 Task: Create a 'venue' object.
Action: Mouse moved to (1124, 85)
Screenshot: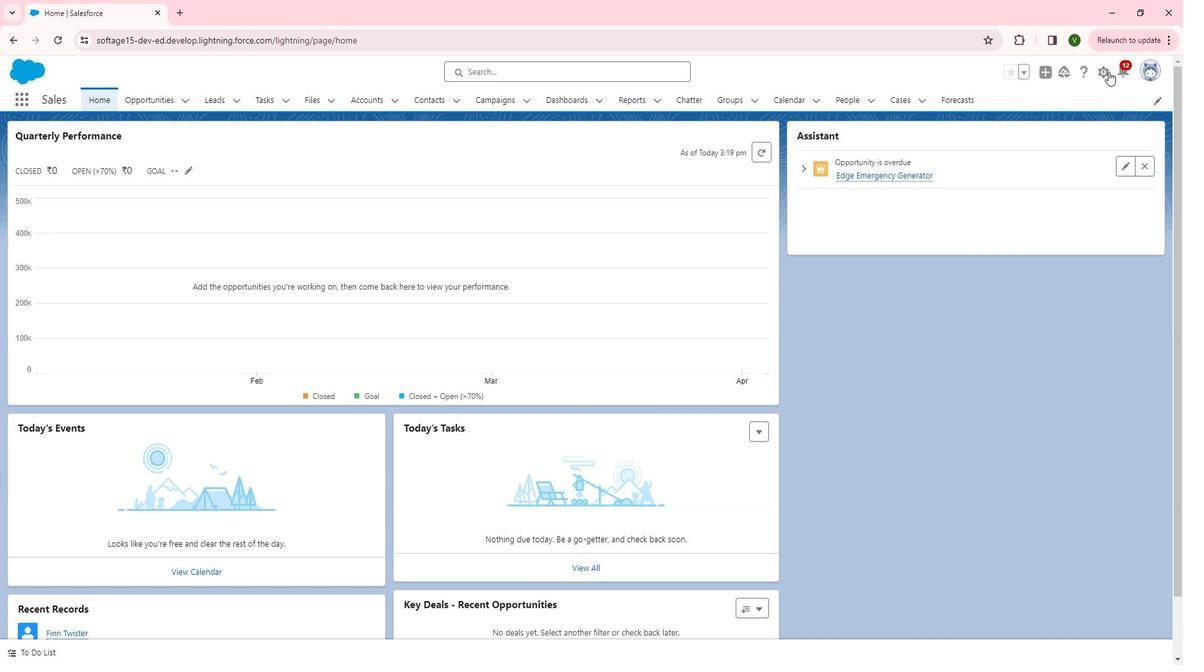 
Action: Mouse pressed left at (1124, 85)
Screenshot: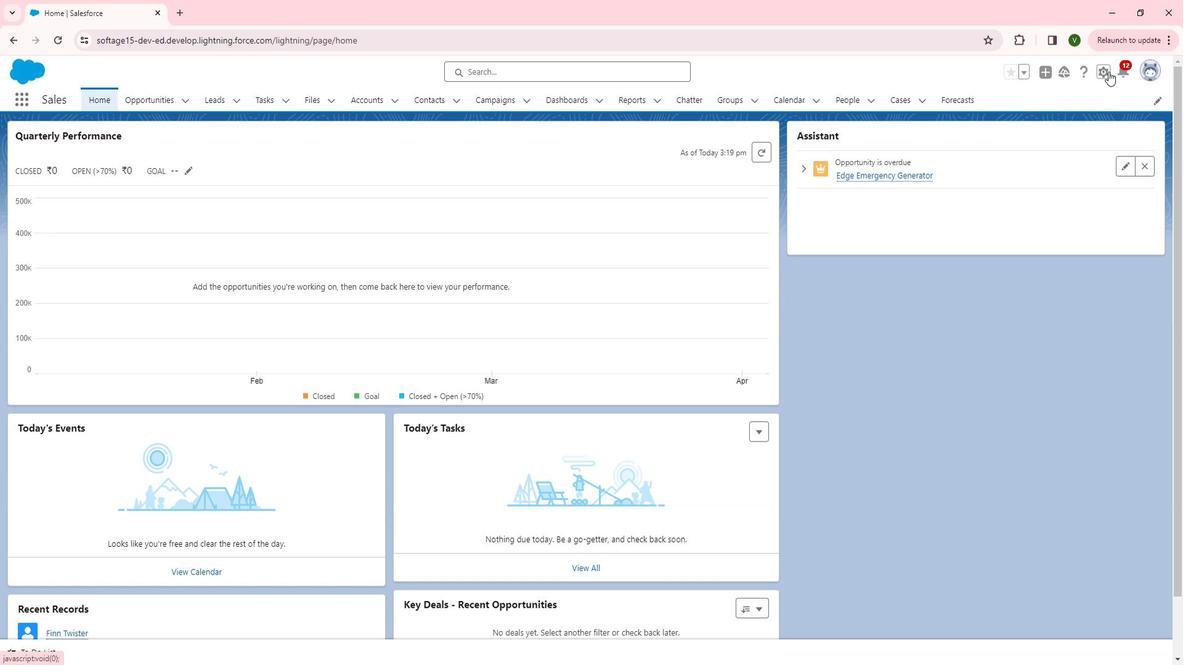 
Action: Mouse moved to (1092, 119)
Screenshot: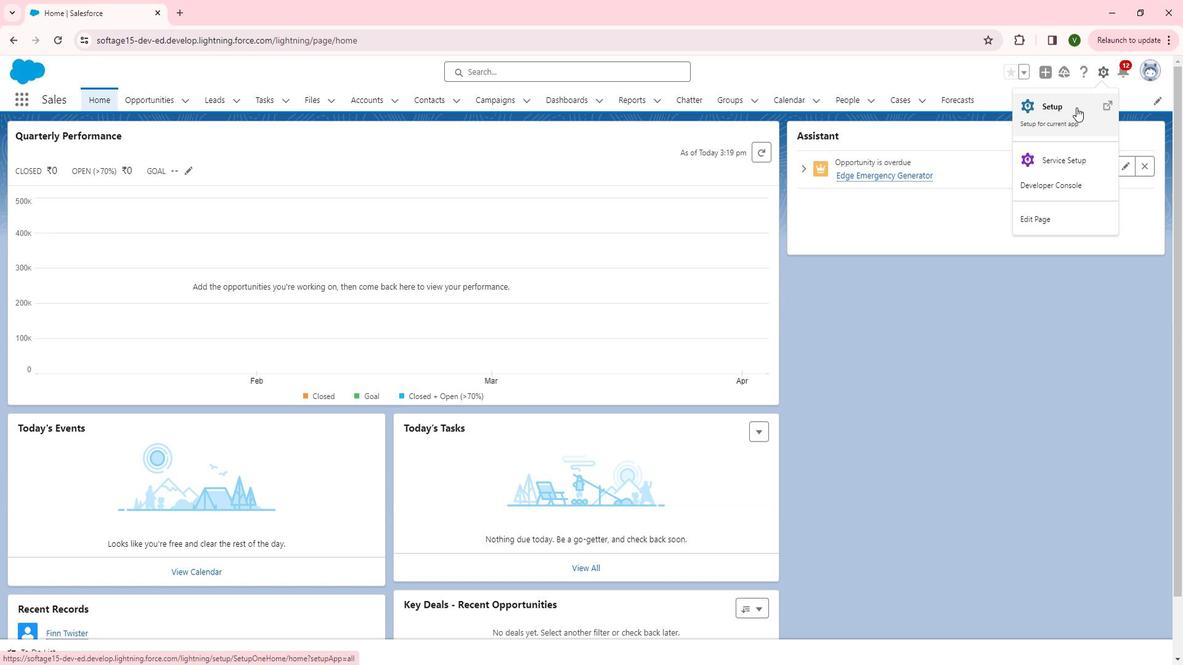 
Action: Mouse pressed left at (1092, 119)
Screenshot: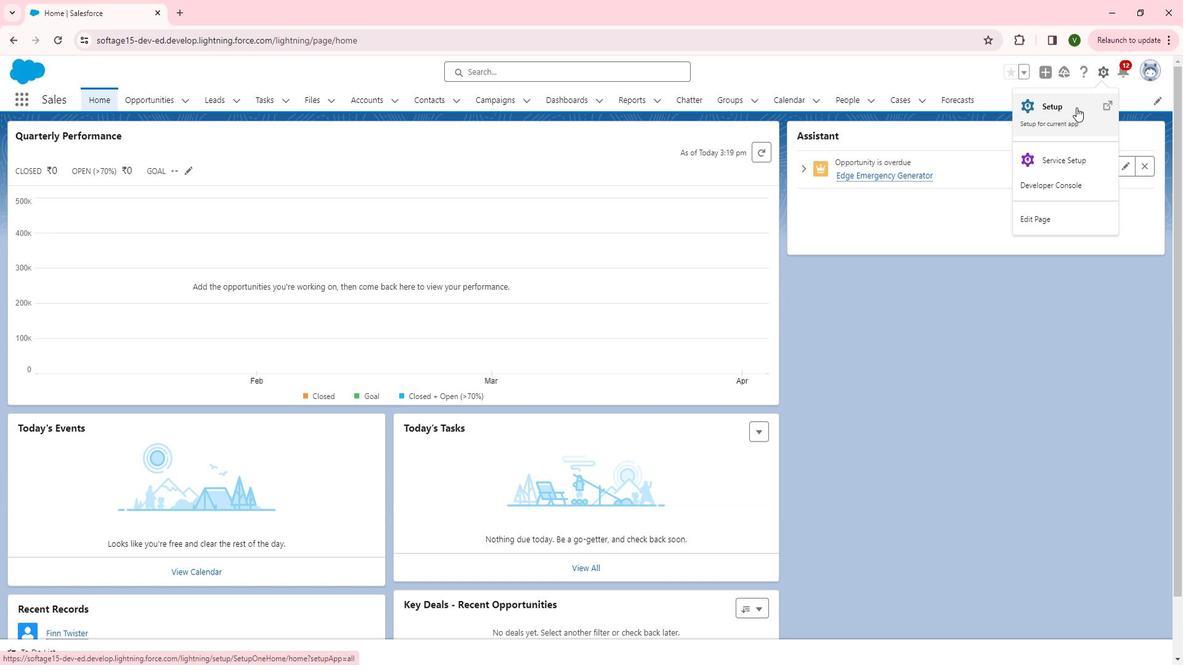 
Action: Mouse moved to (101, 391)
Screenshot: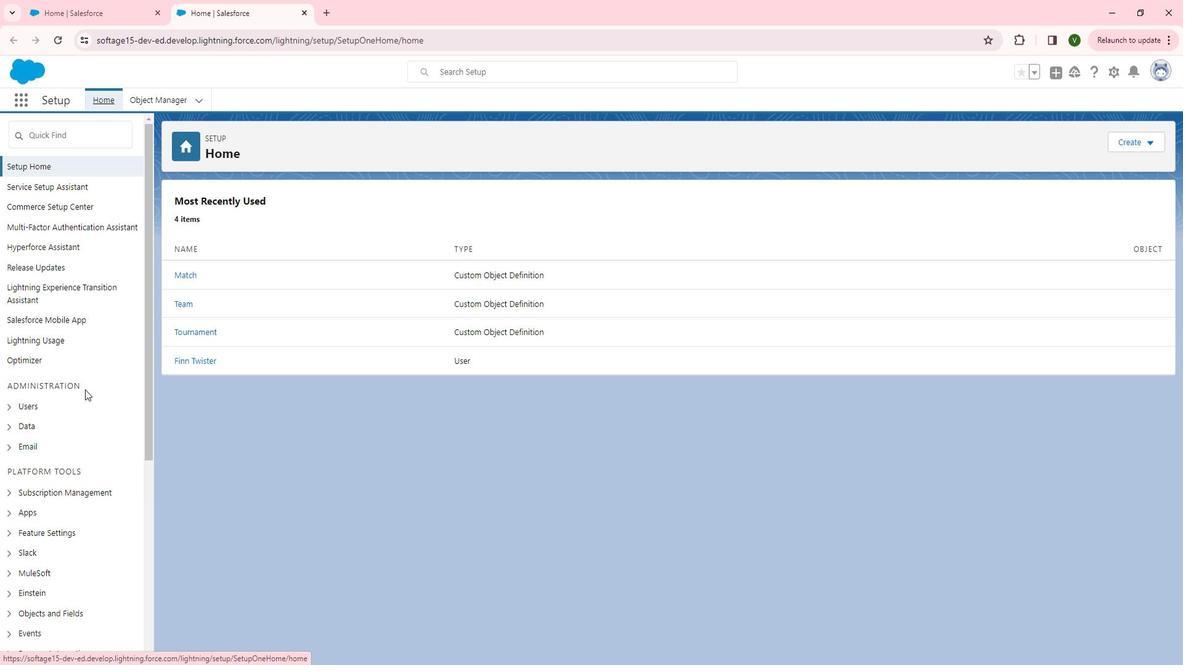 
Action: Mouse scrolled (101, 390) with delta (0, 0)
Screenshot: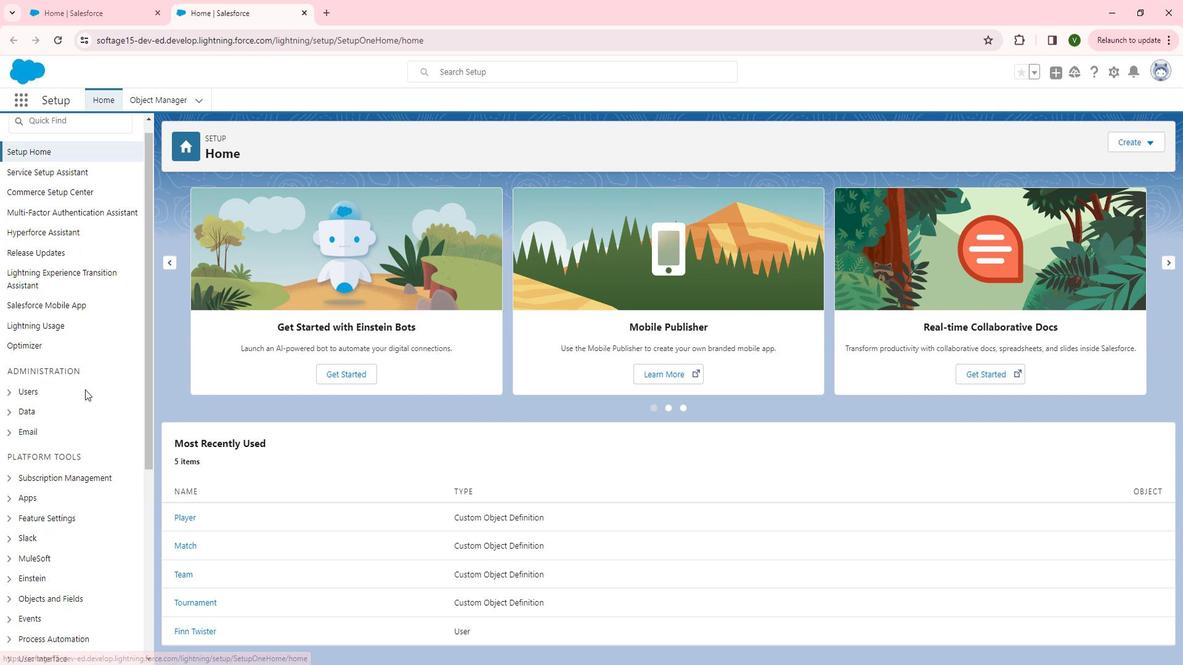 
Action: Mouse scrolled (101, 390) with delta (0, 0)
Screenshot: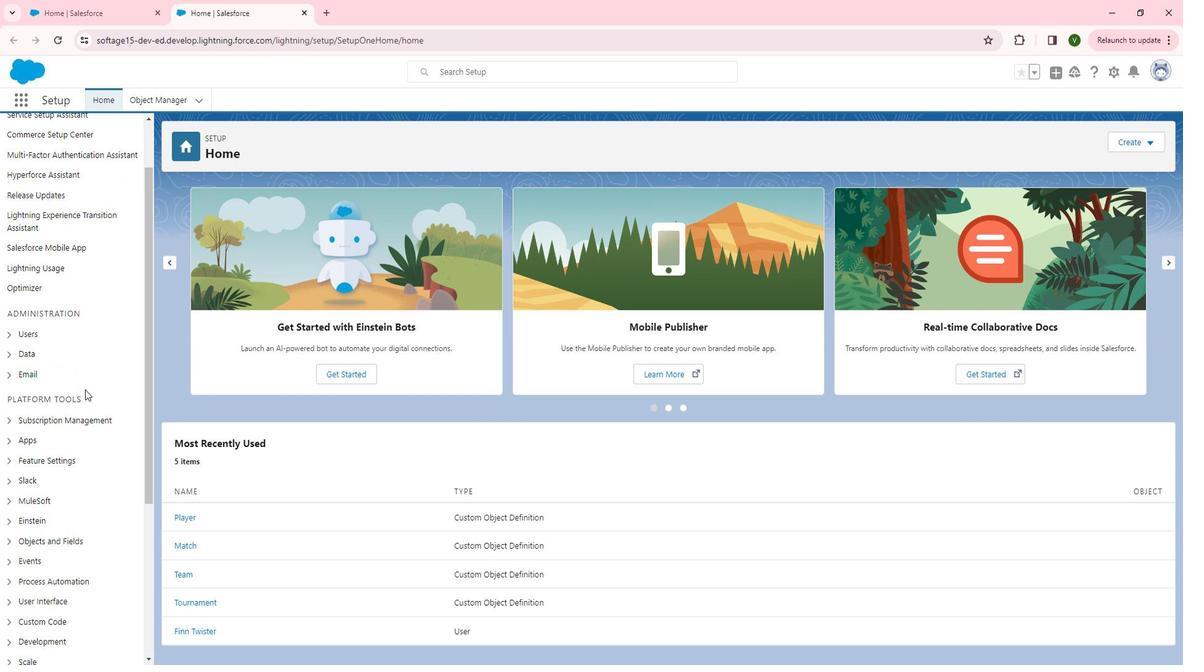 
Action: Mouse scrolled (101, 390) with delta (0, 0)
Screenshot: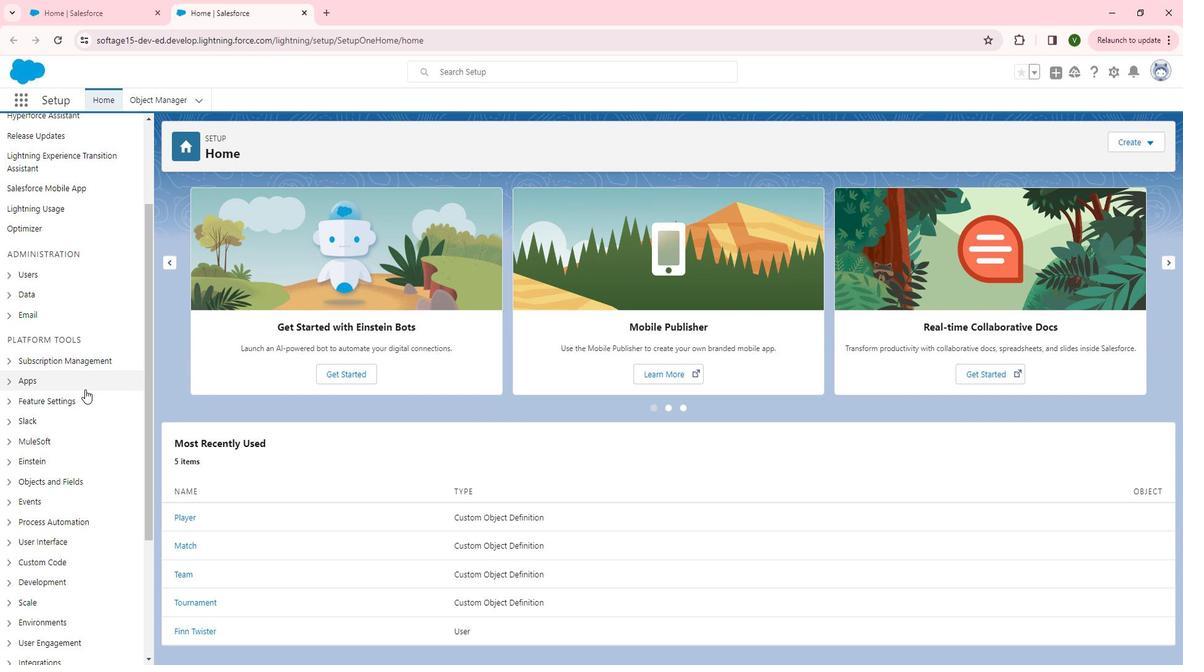 
Action: Mouse moved to (23, 421)
Screenshot: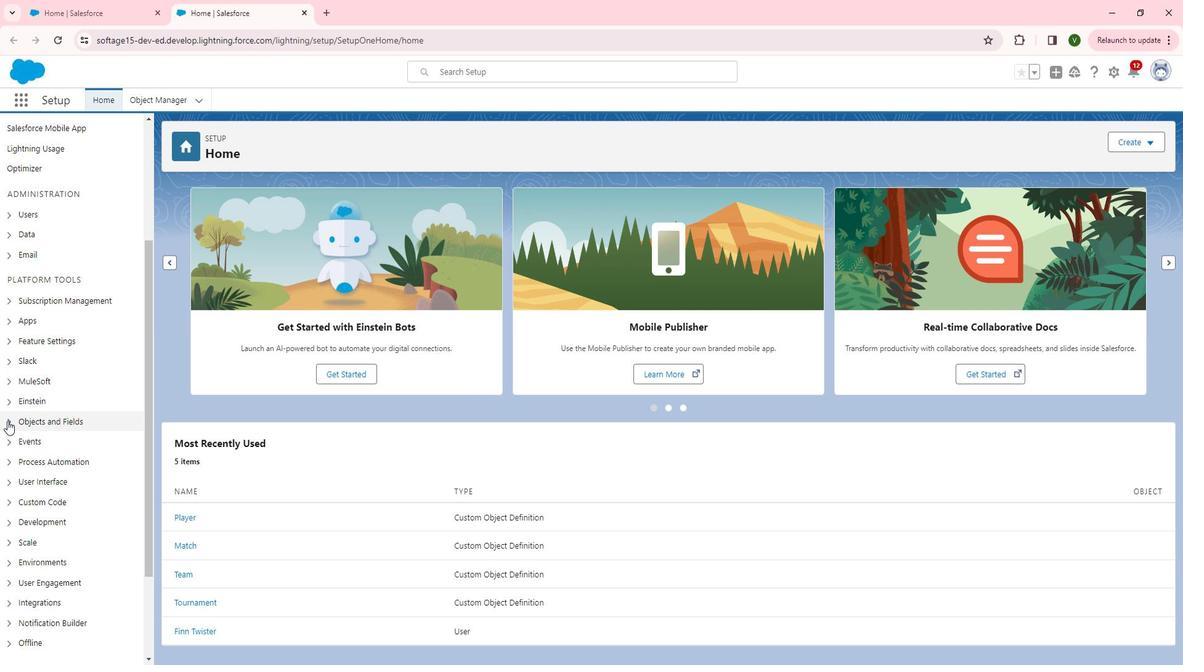 
Action: Mouse pressed left at (23, 421)
Screenshot: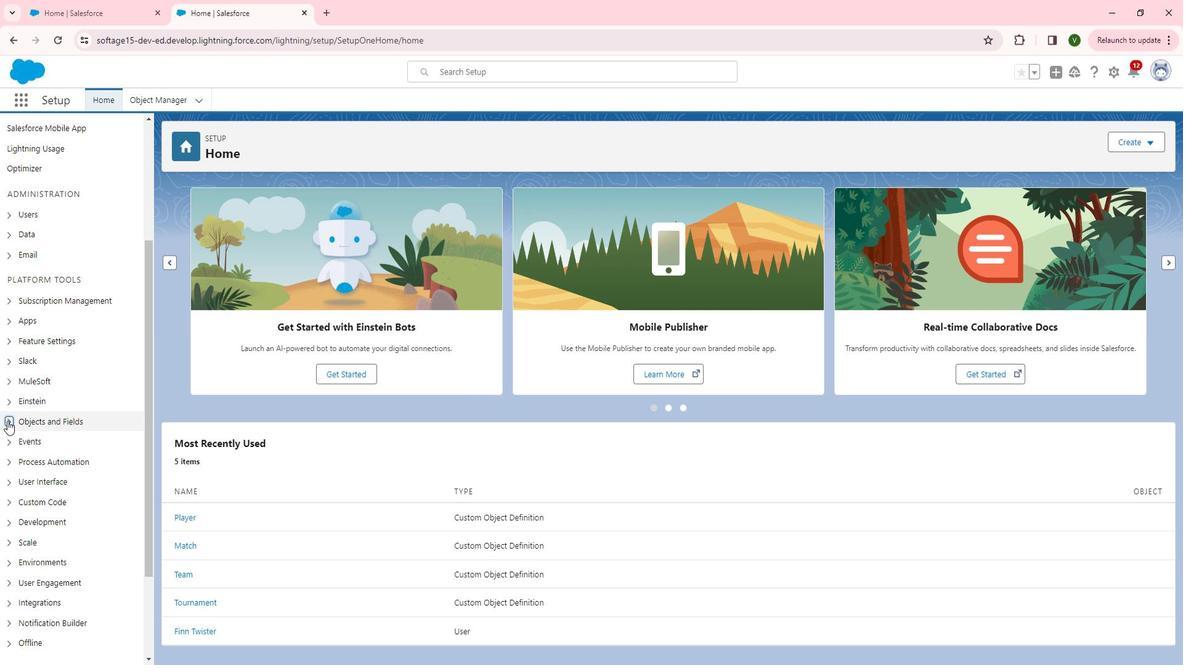 
Action: Mouse moved to (69, 440)
Screenshot: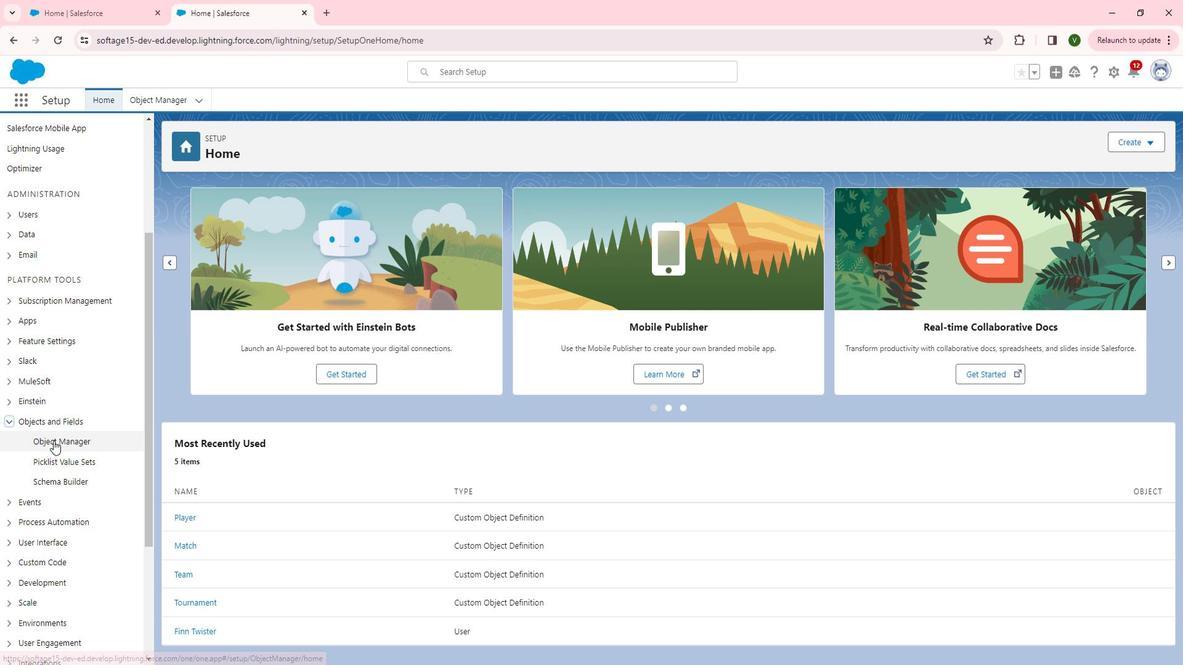 
Action: Mouse pressed left at (69, 440)
Screenshot: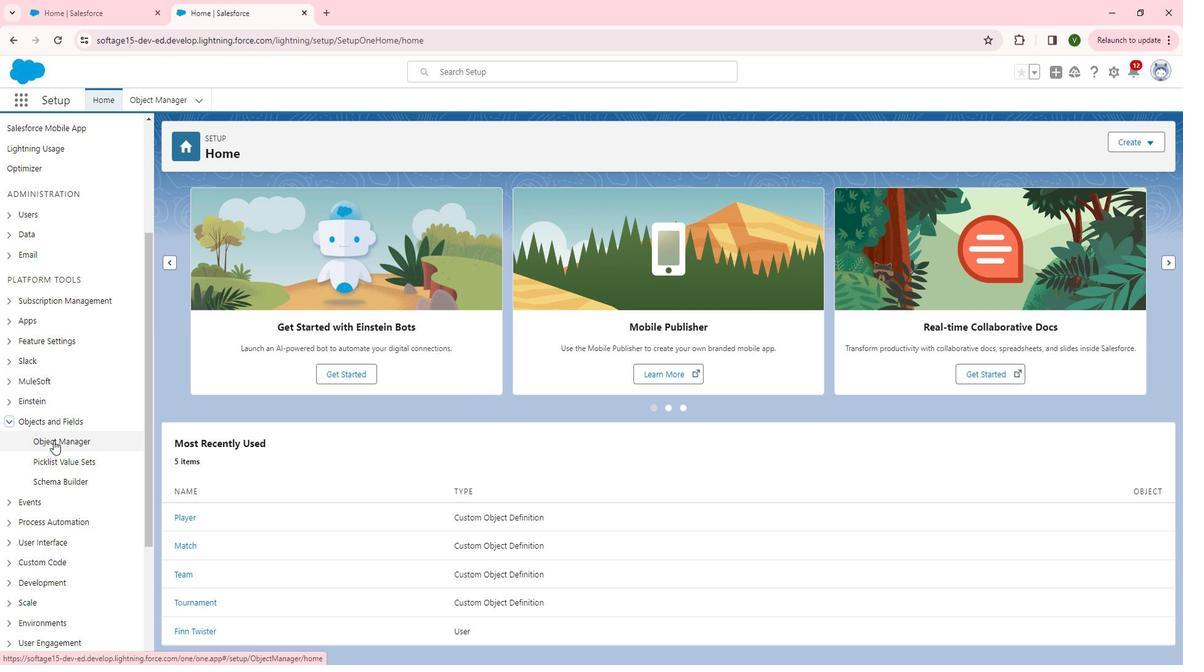 
Action: Mouse moved to (1156, 155)
Screenshot: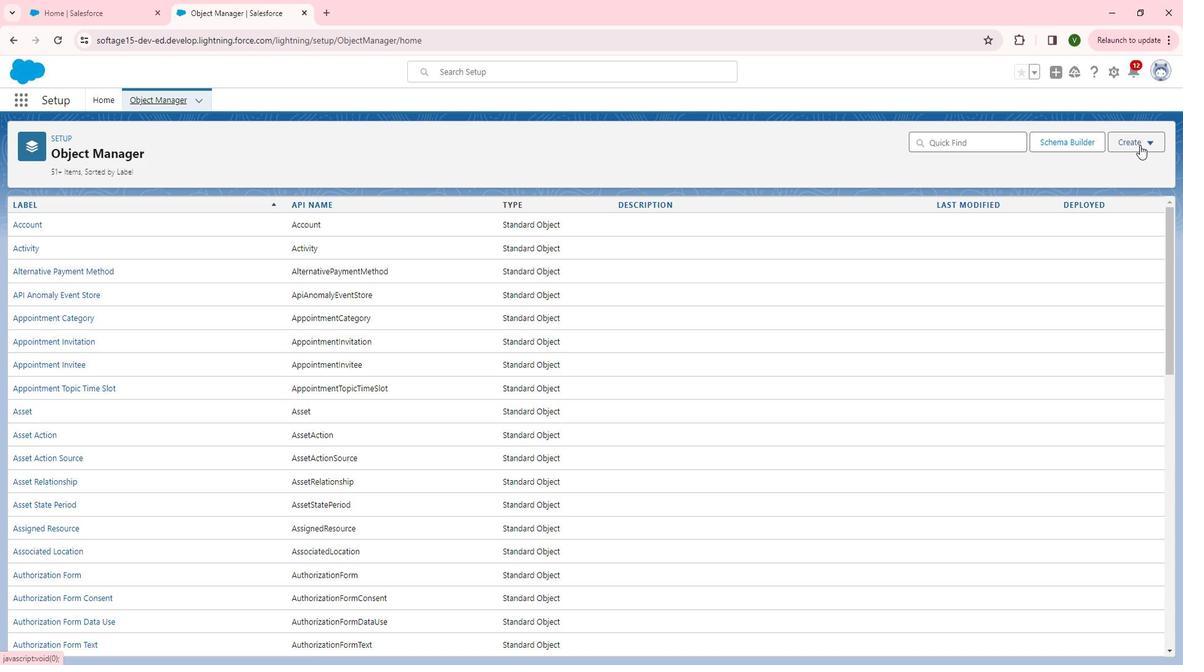 
Action: Mouse pressed left at (1156, 155)
Screenshot: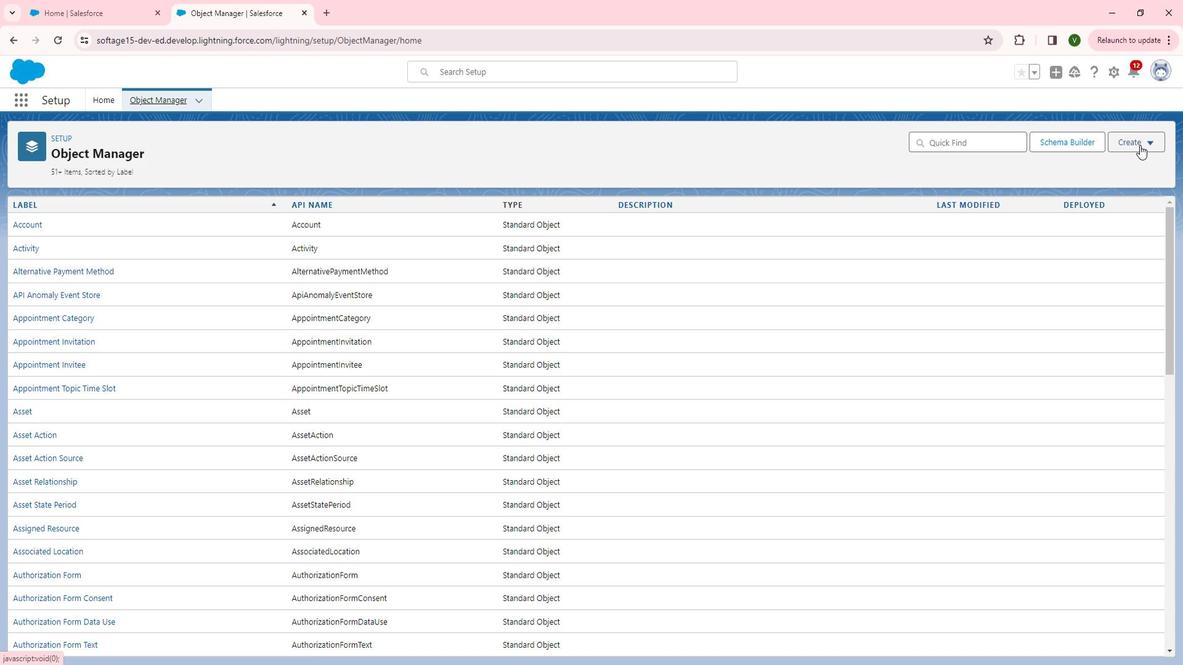 
Action: Mouse moved to (1139, 187)
Screenshot: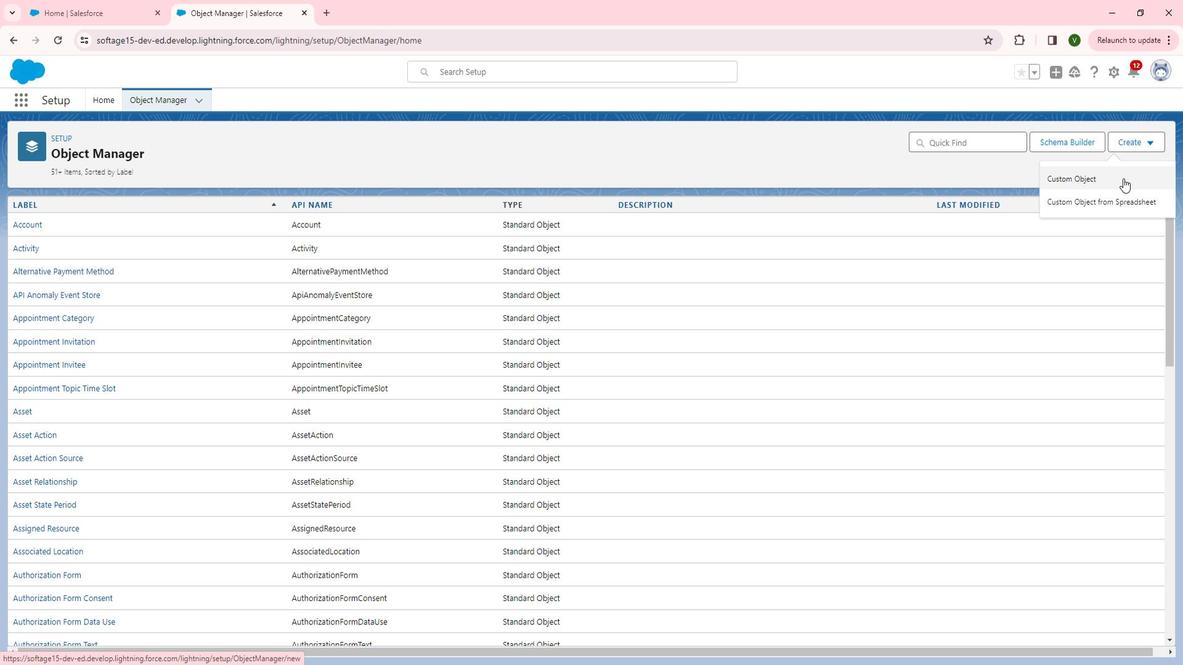 
Action: Mouse pressed left at (1139, 187)
Screenshot: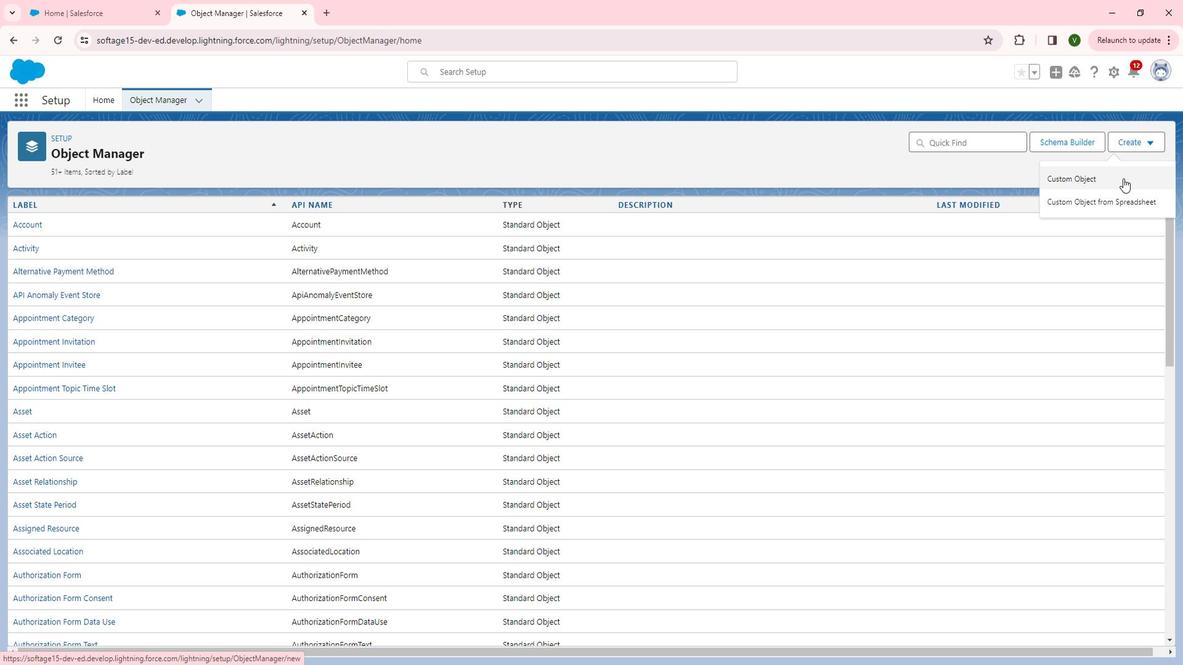 
Action: Mouse moved to (289, 308)
Screenshot: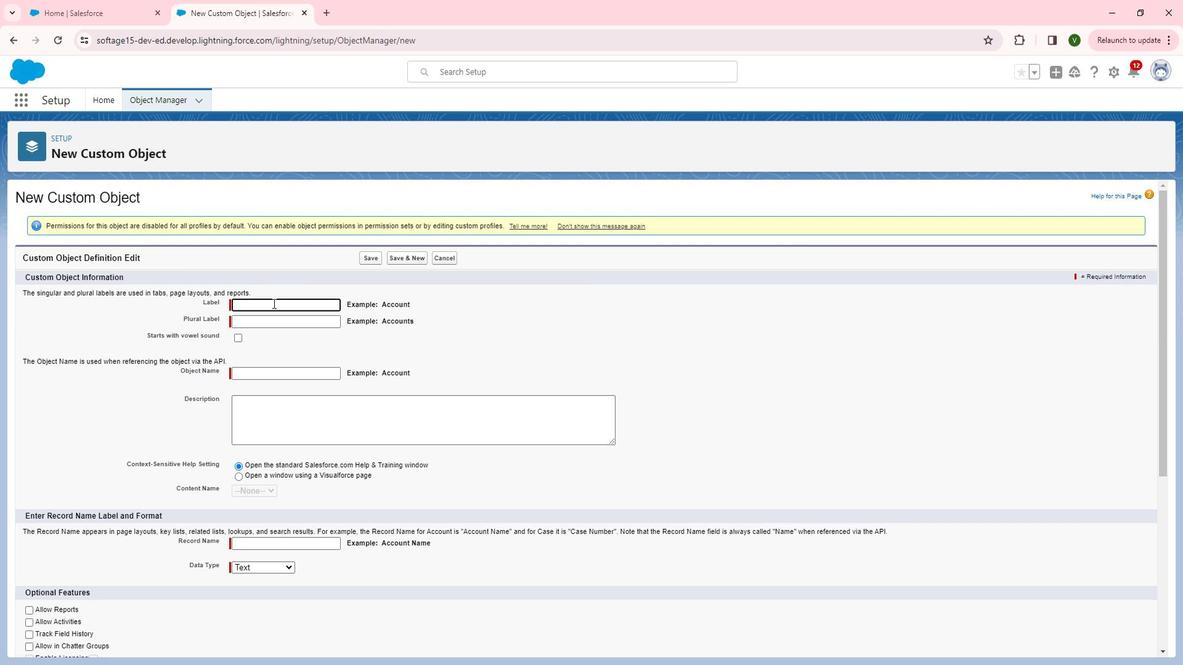 
Action: Mouse pressed left at (289, 308)
Screenshot: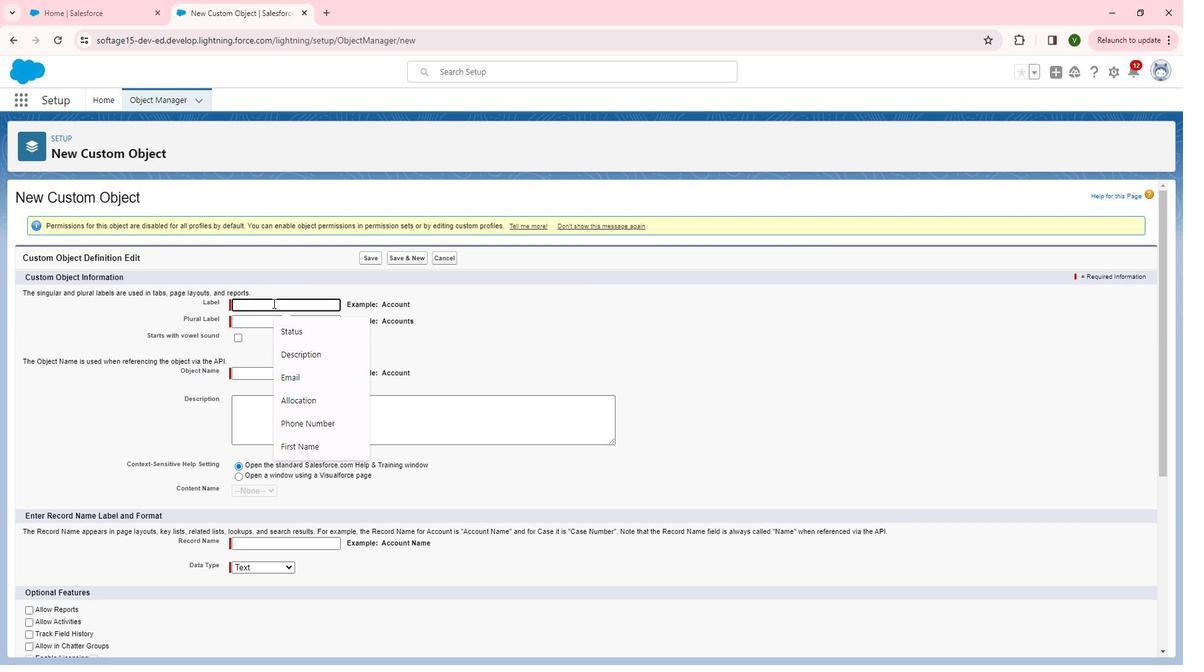 
Action: Mouse moved to (291, 308)
Screenshot: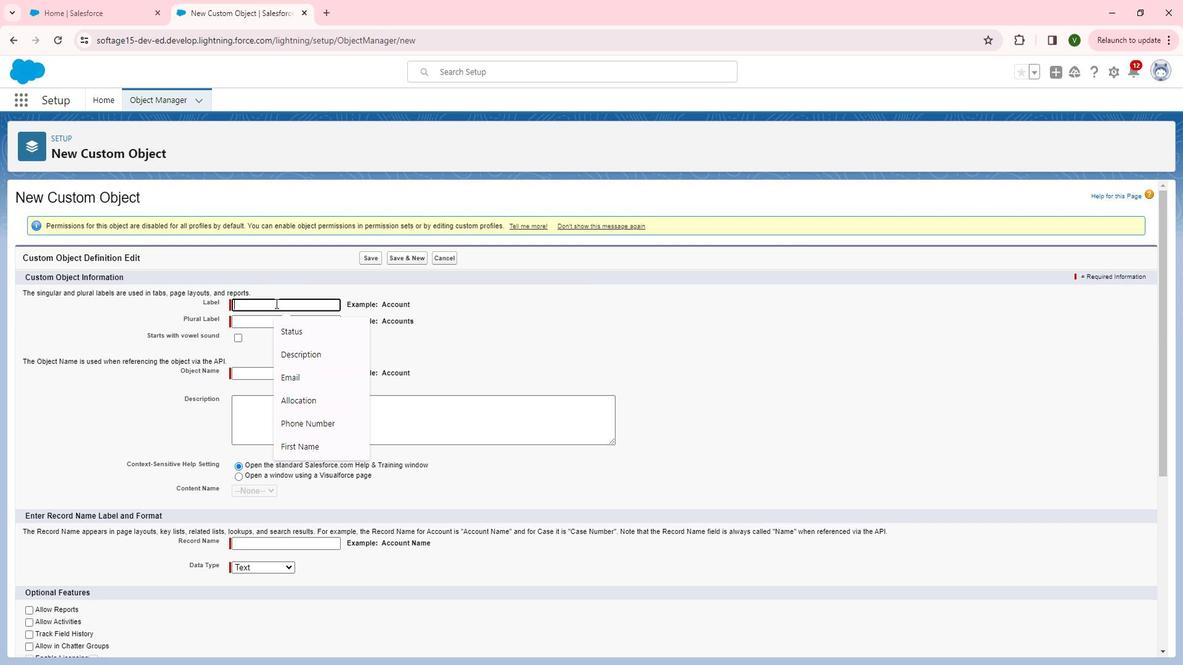 
Action: Key pressed <Key.shift><Key.shift>Va<Key.backspace>enue
Screenshot: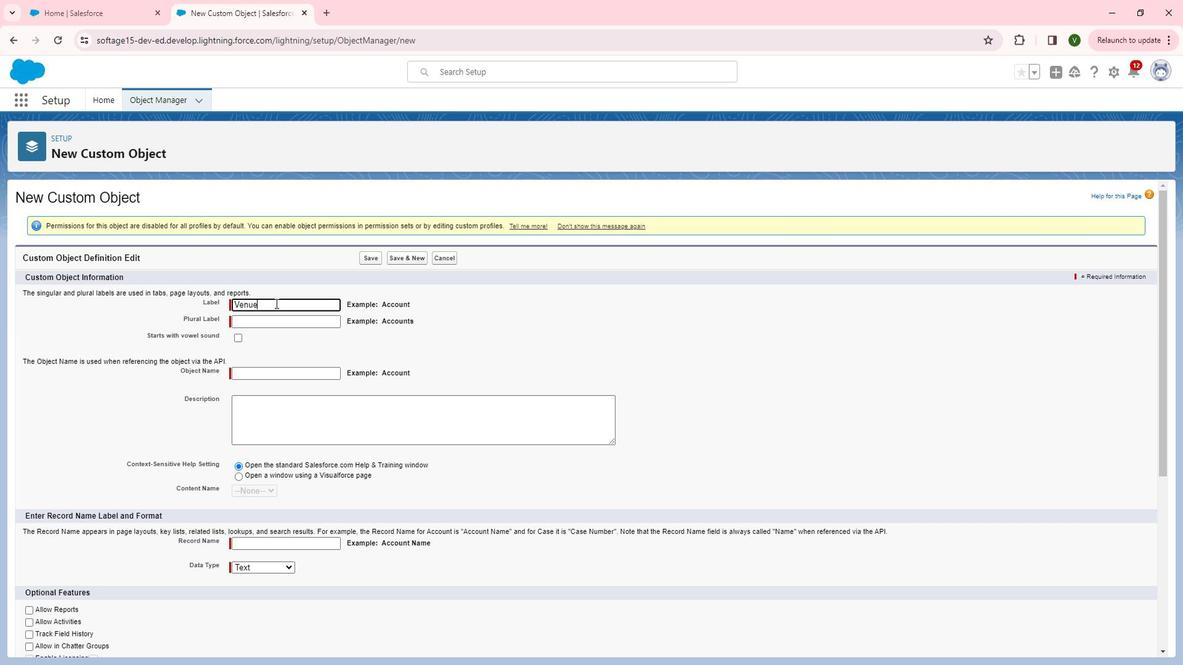 
Action: Mouse moved to (290, 324)
Screenshot: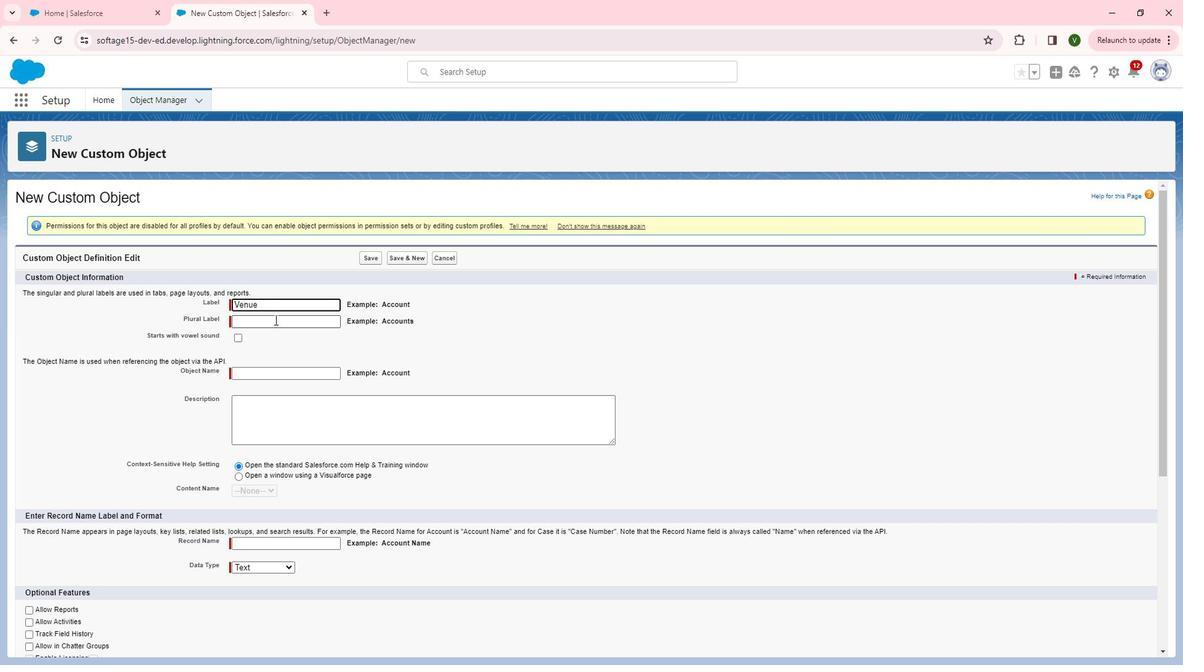 
Action: Mouse pressed left at (290, 324)
Screenshot: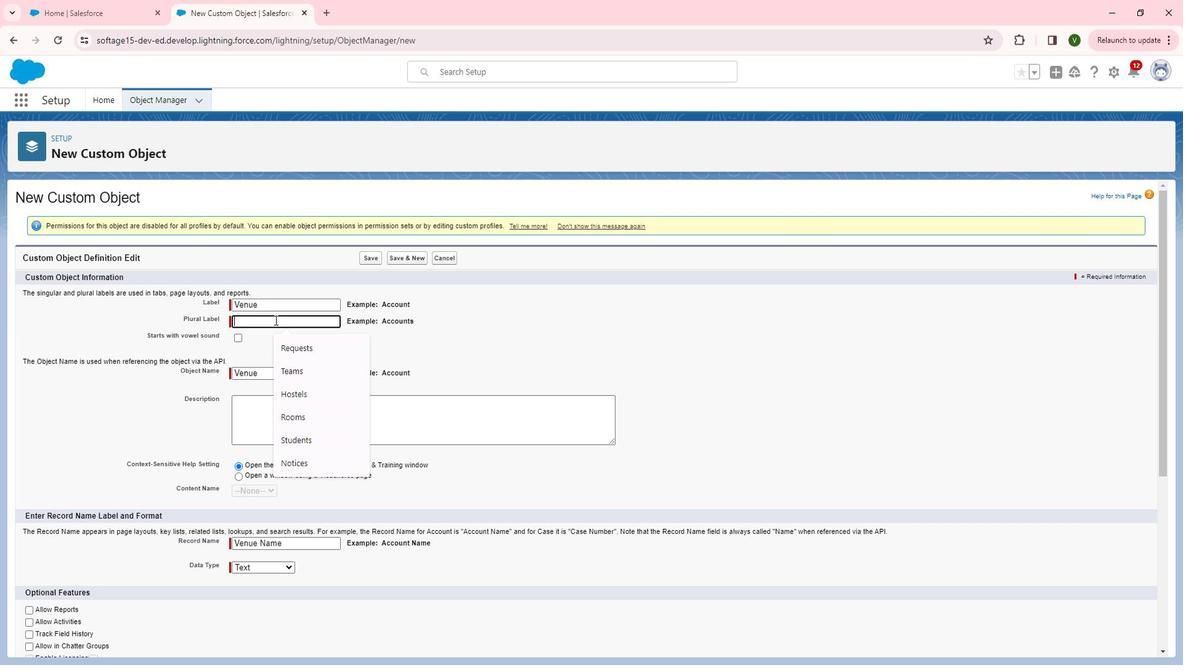 
Action: Key pressed <Key.shift>Vanues
Screenshot: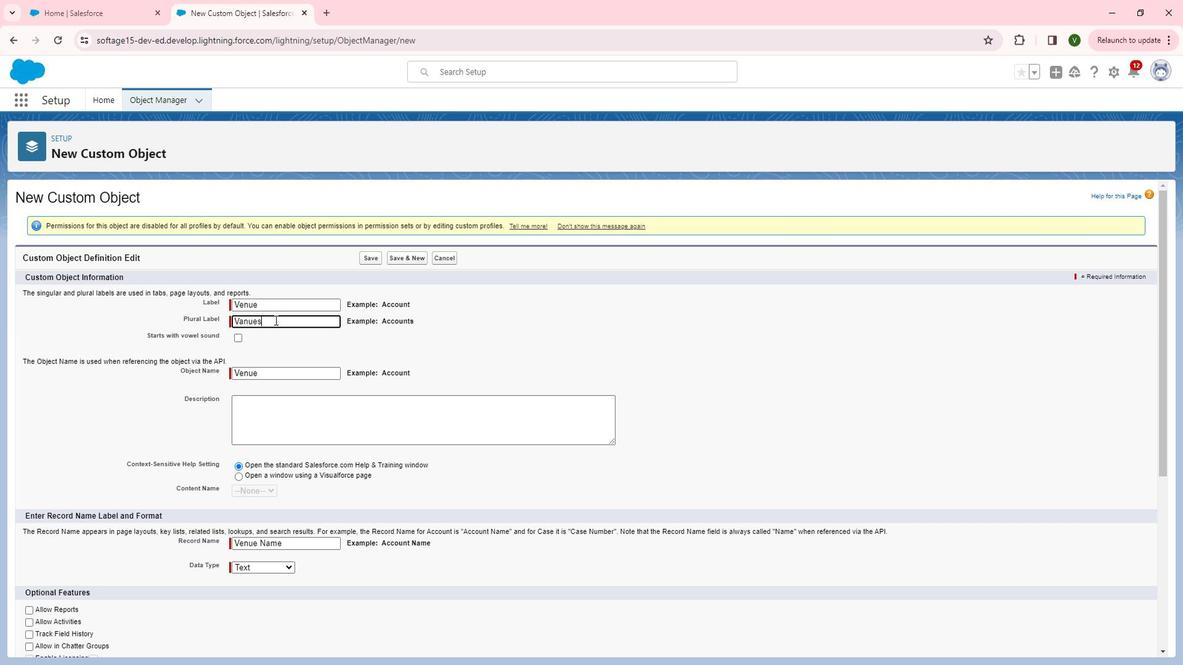 
Action: Mouse moved to (284, 347)
Screenshot: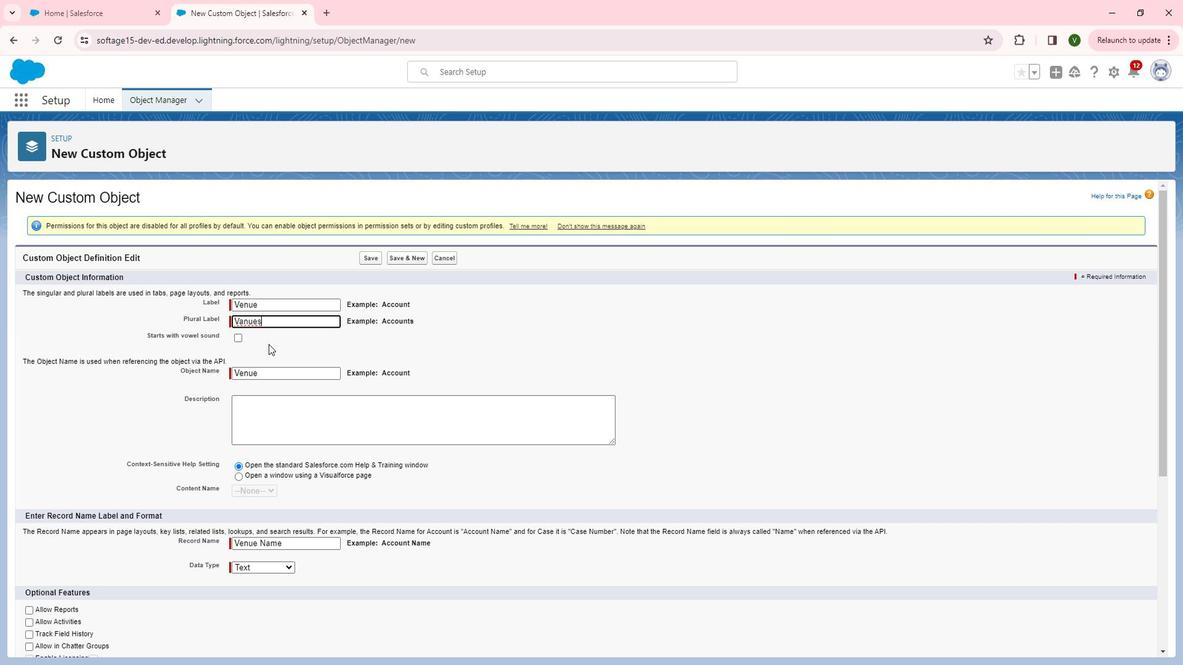 
Action: Mouse pressed left at (284, 347)
Screenshot: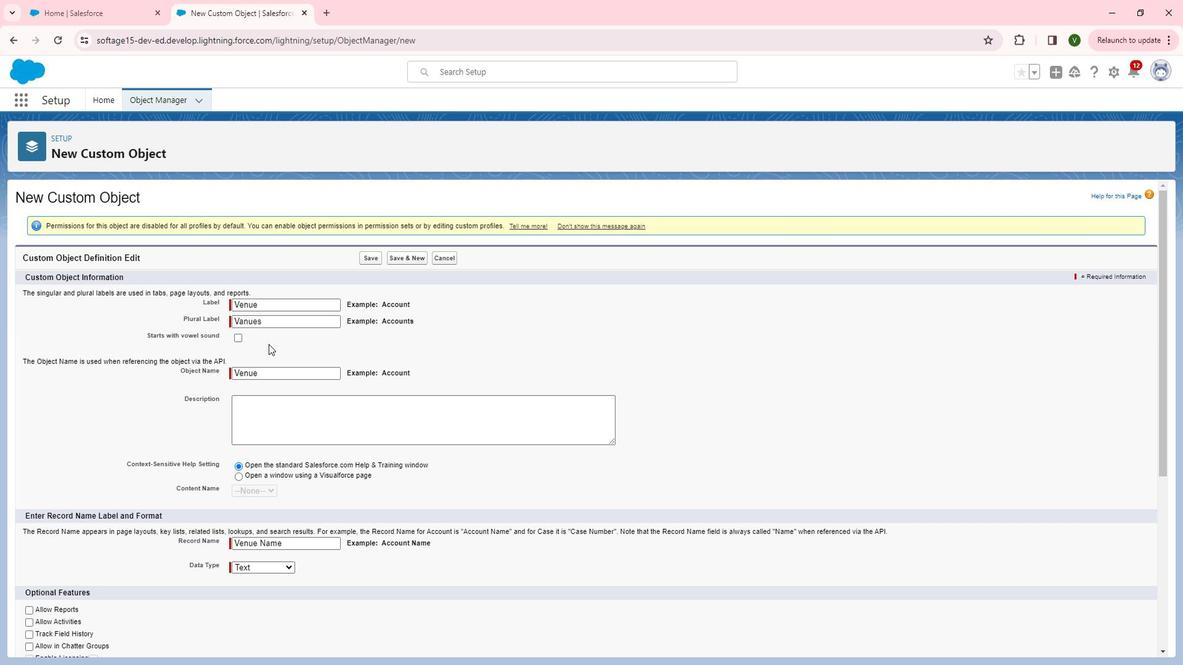 
Action: Mouse moved to (279, 411)
Screenshot: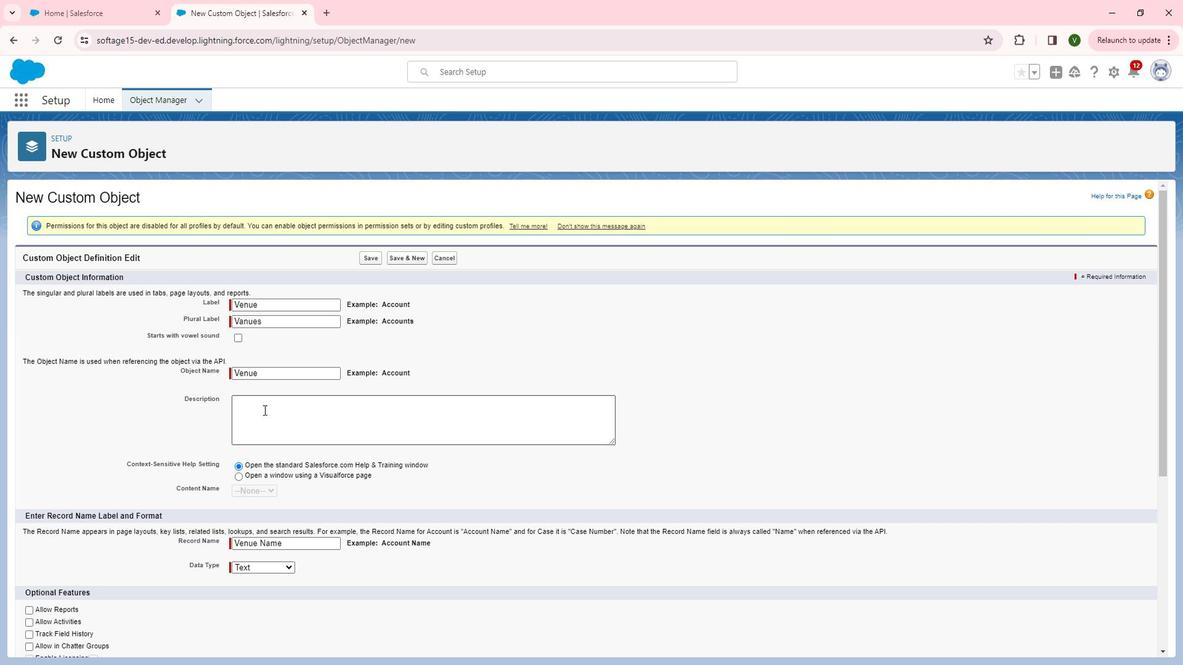 
Action: Mouse pressed left at (279, 411)
Screenshot: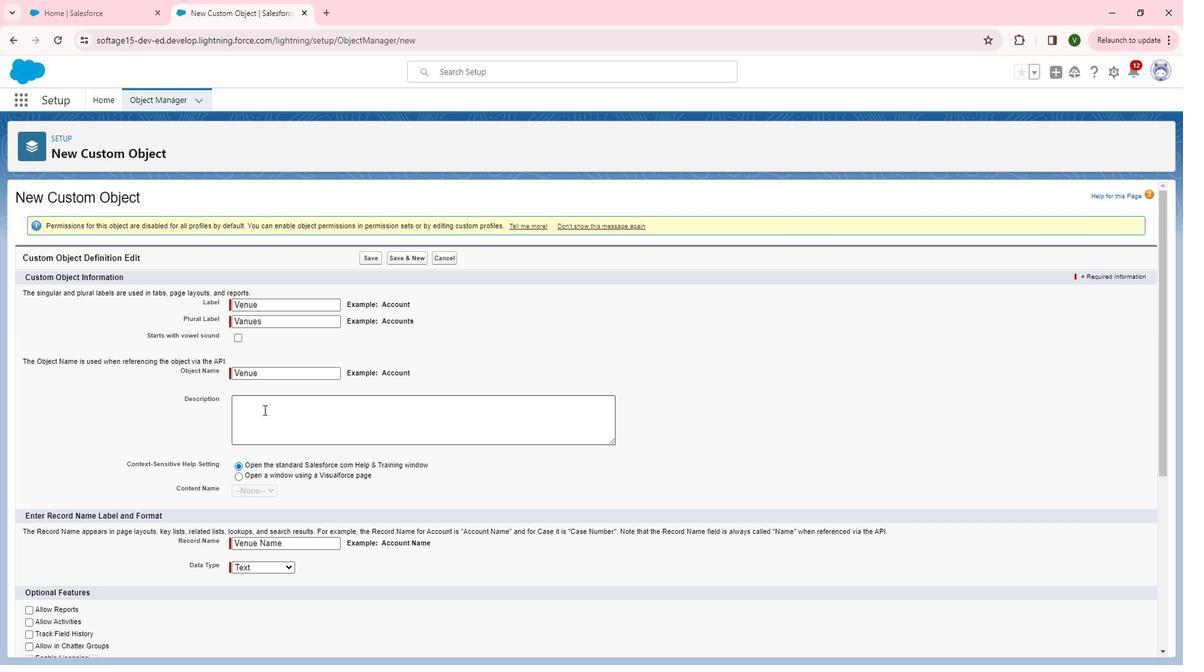 
Action: Key pressed <Key.shift><Key.shift>This<Key.space>custom<Key.space>object<Key.backspace><Key.backspace><Key.backspace><Key.backspace><Key.backspace><Key.backspace>o<Key.backspace>venue<Key.space>object<Key.space>is<Key.space>designed<Key.space>to<Key.space>capture<Key.space>detailed<Key.space>information<Key.space>about<Key.space>diffre<Key.backspace><Key.backspace>erent<Key.space>venues<Key.space>where<Key.space>tournaments<Key.space>or<Key.space>matches<Key.space>my<Key.space>take<Key.space>place.
Screenshot: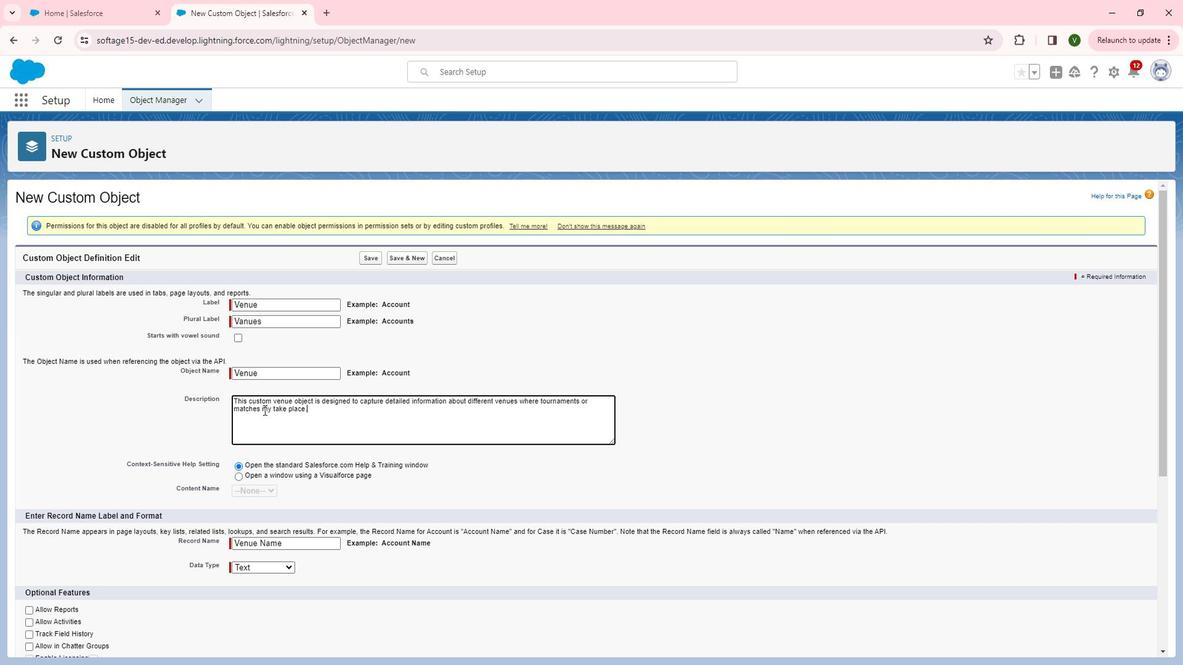 
Action: Mouse moved to (489, 496)
Screenshot: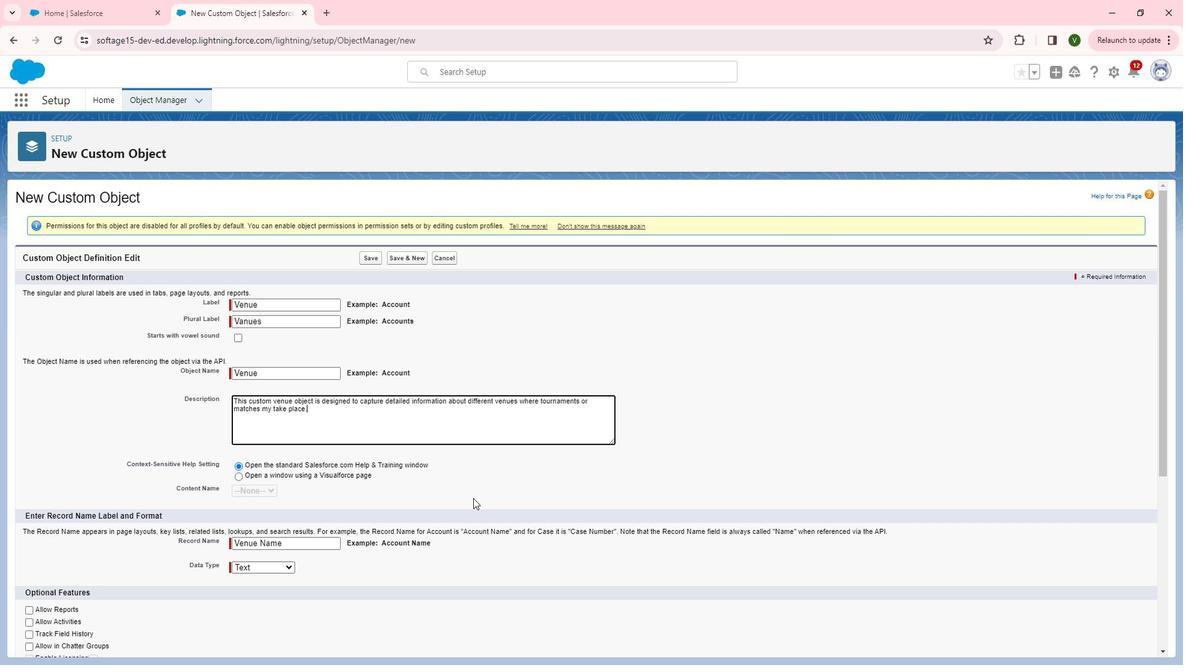 
Action: Mouse scrolled (489, 495) with delta (0, 0)
Screenshot: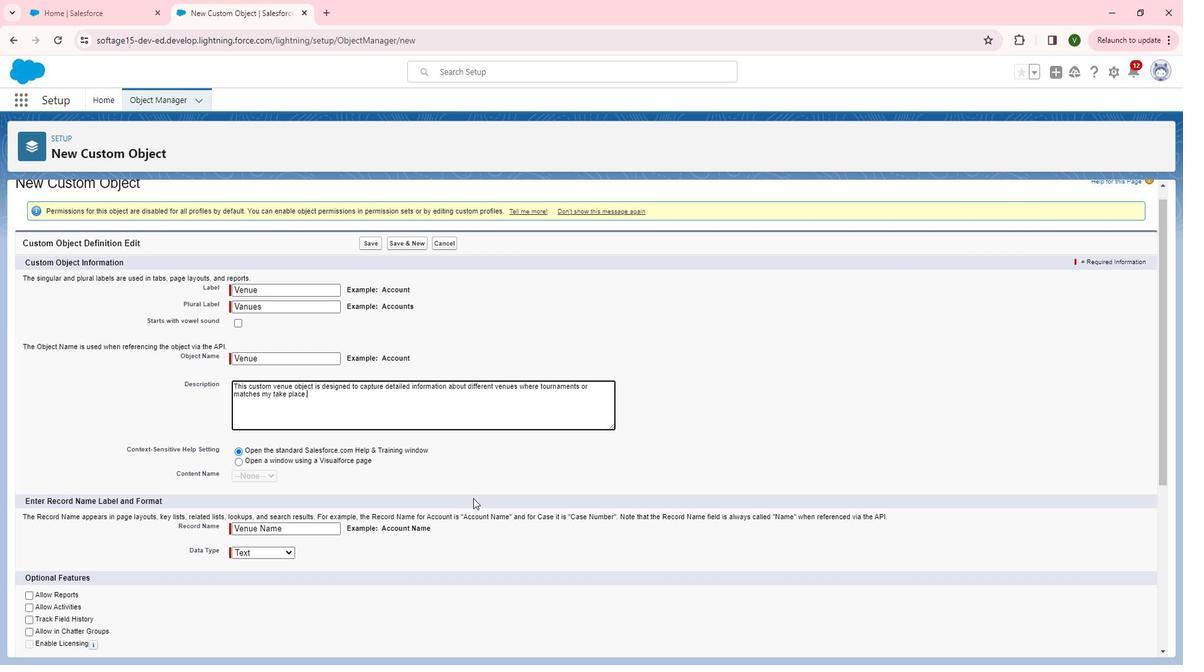 
Action: Mouse scrolled (489, 495) with delta (0, 0)
Screenshot: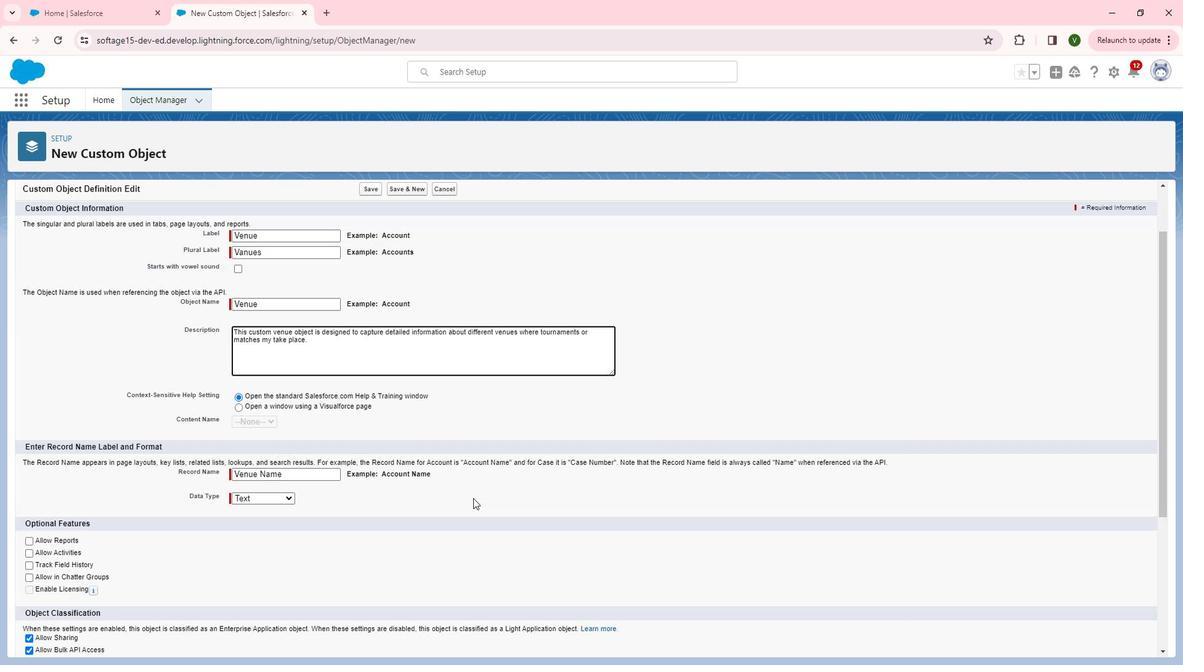 
Action: Mouse moved to (358, 466)
Screenshot: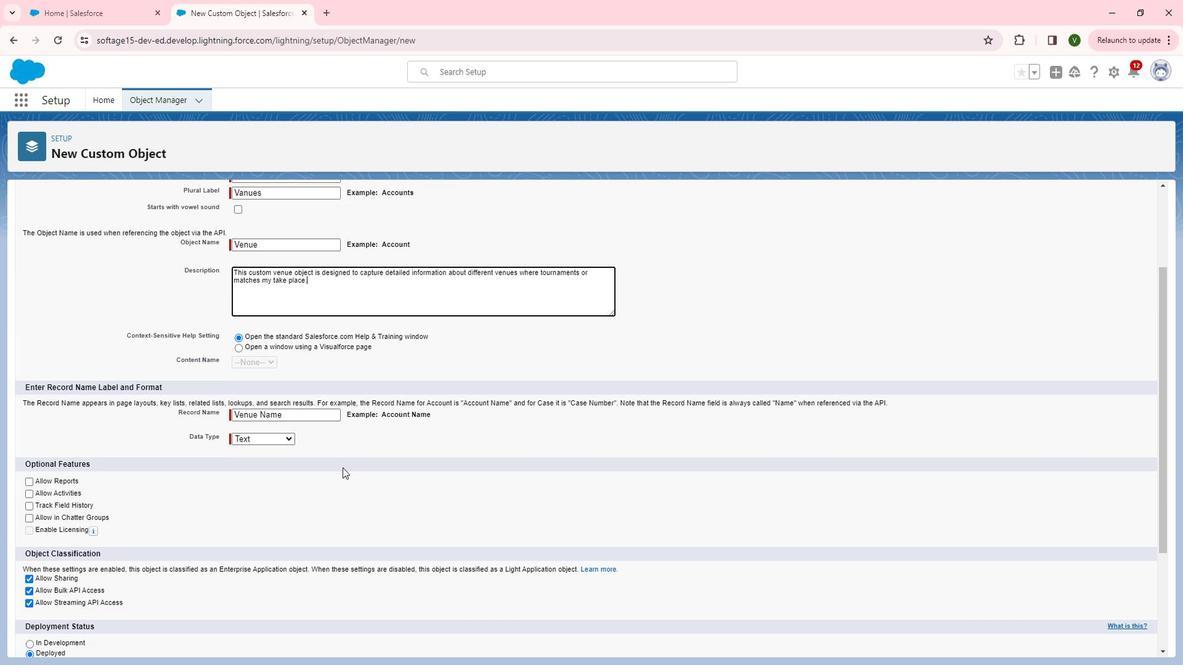 
Action: Mouse scrolled (358, 465) with delta (0, 0)
Screenshot: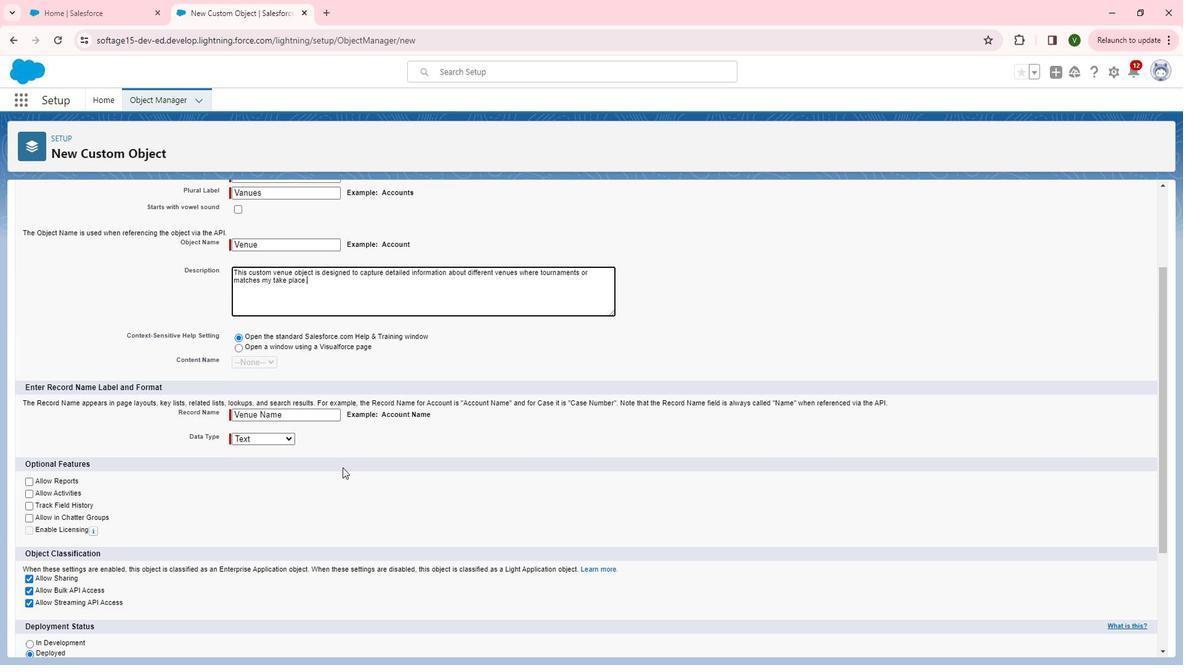 
Action: Mouse moved to (318, 353)
Screenshot: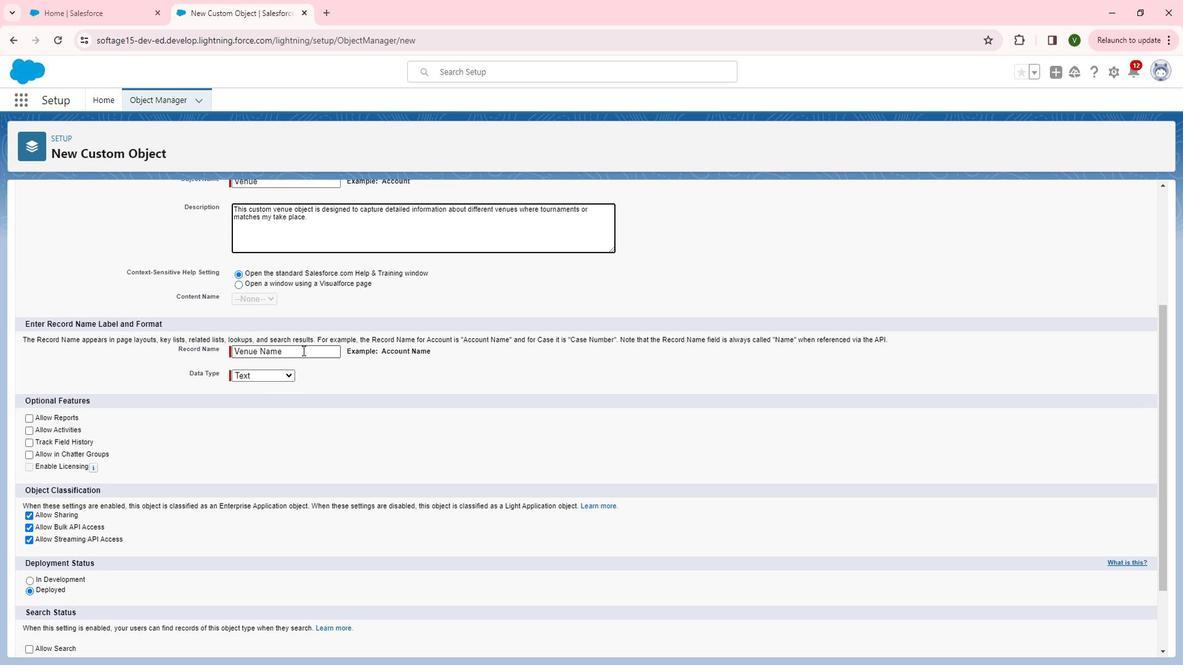 
Action: Mouse pressed left at (318, 353)
Screenshot: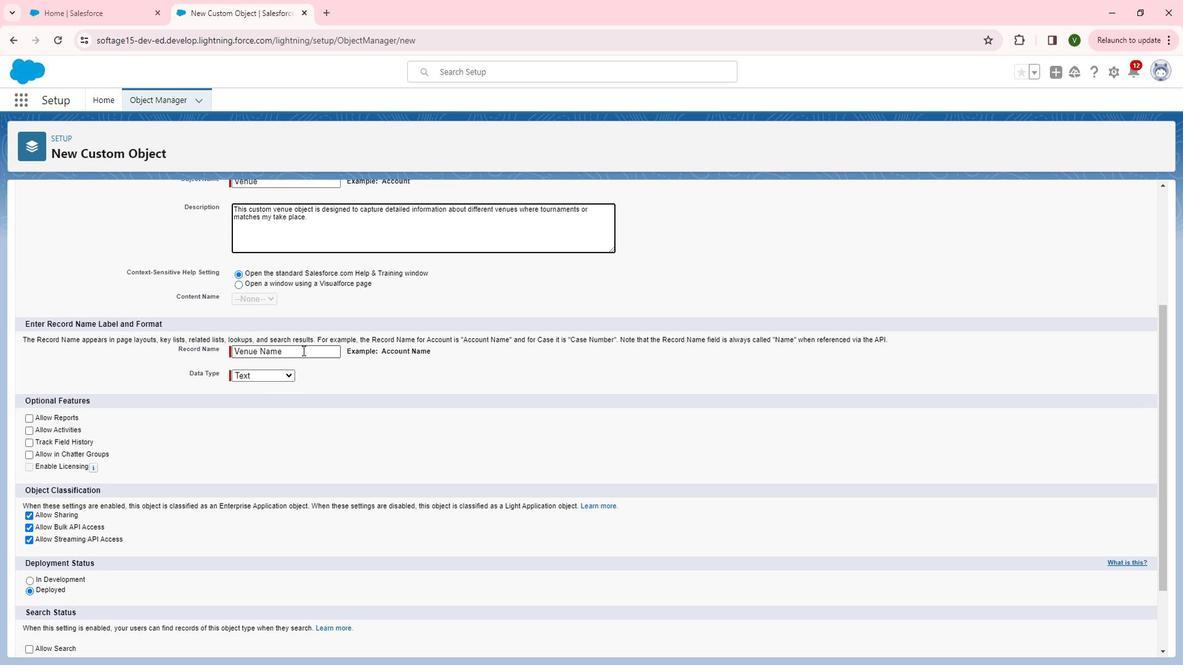 
Action: Mouse pressed left at (318, 353)
Screenshot: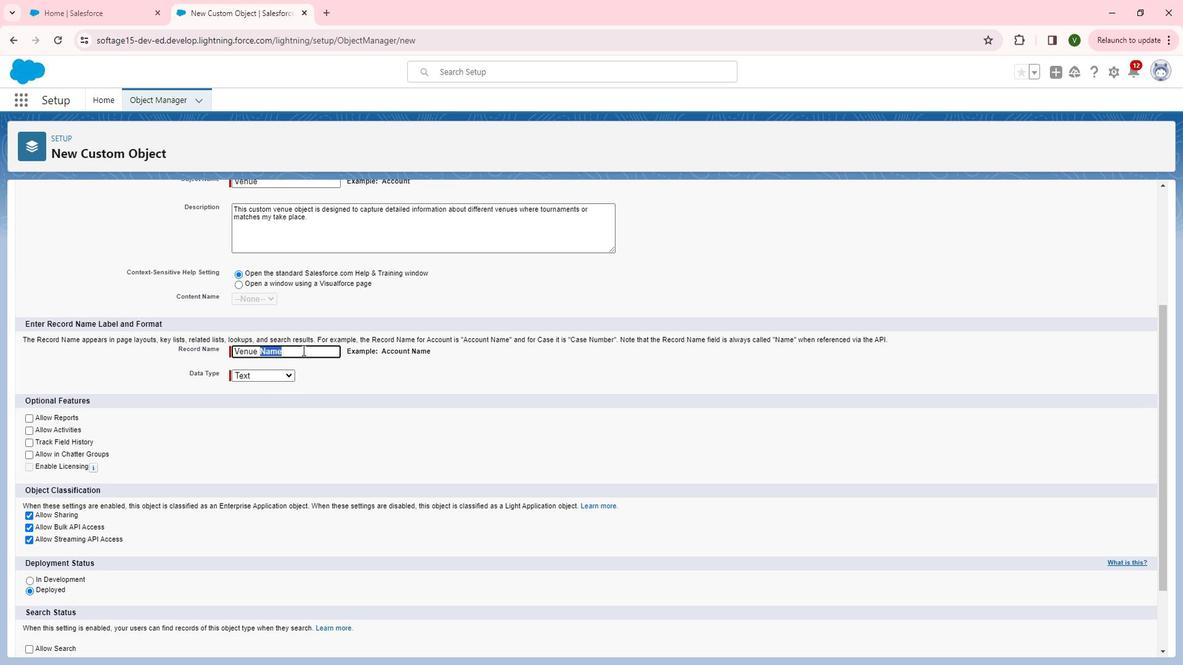 
Action: Mouse pressed left at (318, 353)
Screenshot: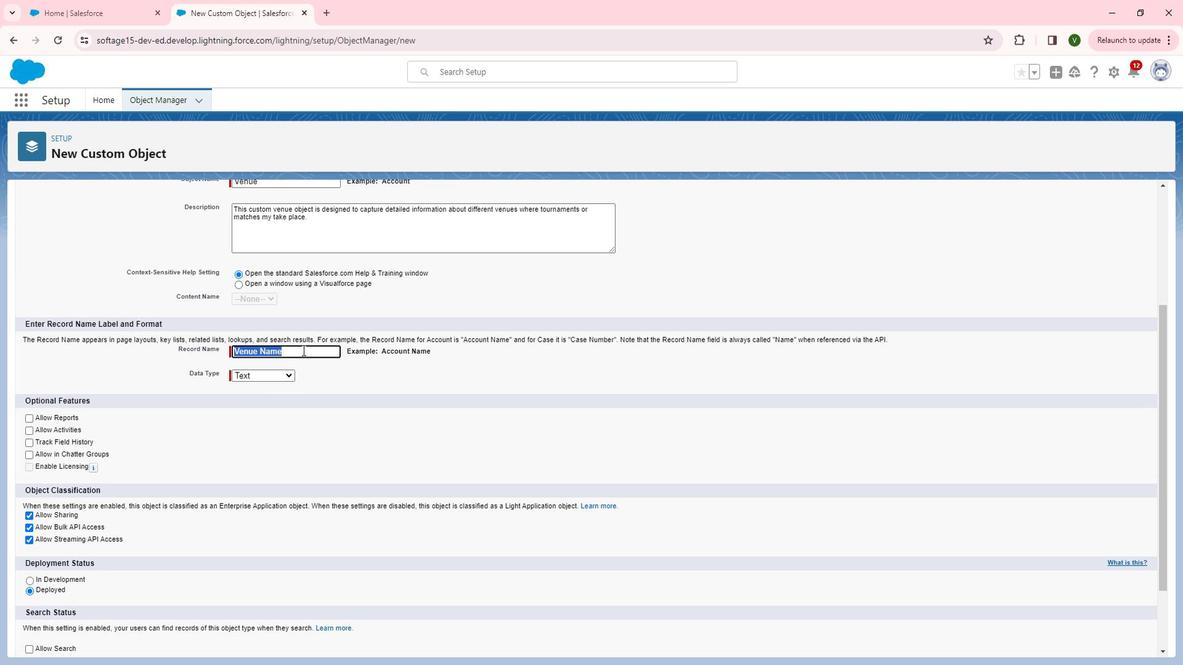 
Action: Key pressed <Key.right><Key.backspace><Key.backspace><Key.backspace><Key.backspace><Key.shift>Id<Key.tab><Key.down><Key.tab><Key.shift><Key.shift><Key.shift><Key.shift><Key.shift><Key.shift><Key.shift><Key.shift><Key.shift><Key.shift><Key.shift><Key.shift><Key.shift><Key.shift><Key.shift><Key.shift><Key.shift><Key.shift><Key.shift><Key.shift><Key.shift><Key.shift><Key.shift><Key.shift>VN-<Key.shift>{0000<Key.shift><Key.shift><Key.shift><Key.shift><Key.shift><Key.shift>}<Key.tab>1
Screenshot: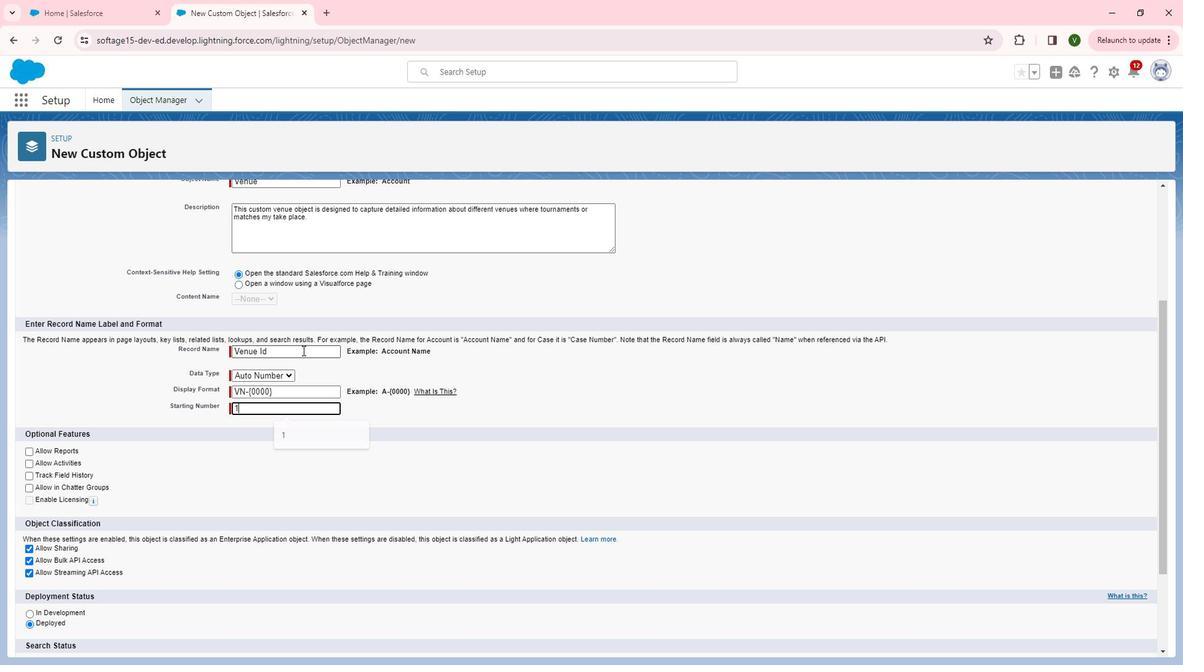 
Action: Mouse moved to (149, 386)
Screenshot: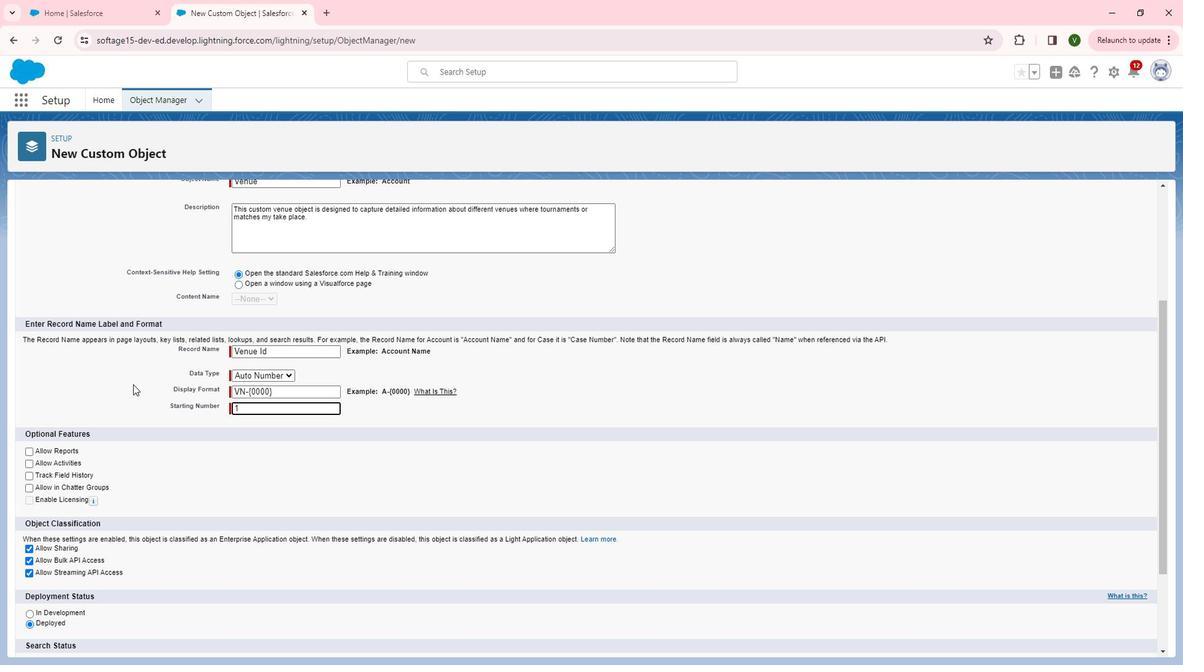 
Action: Mouse pressed left at (149, 386)
Screenshot: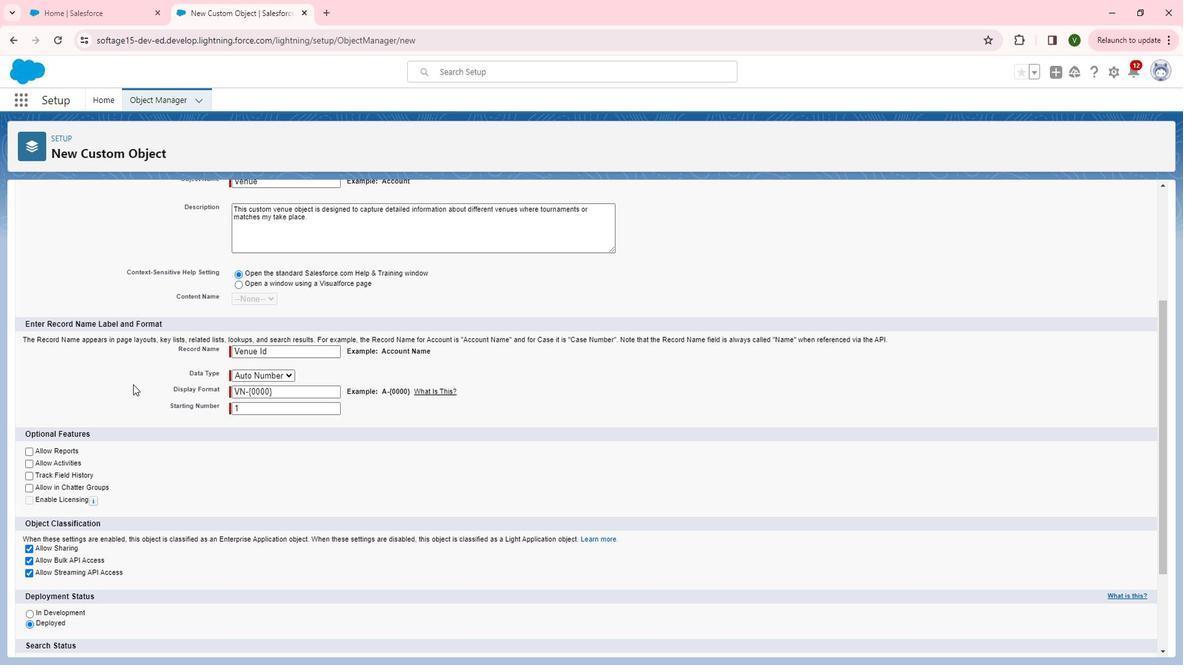 
Action: Mouse moved to (147, 395)
Screenshot: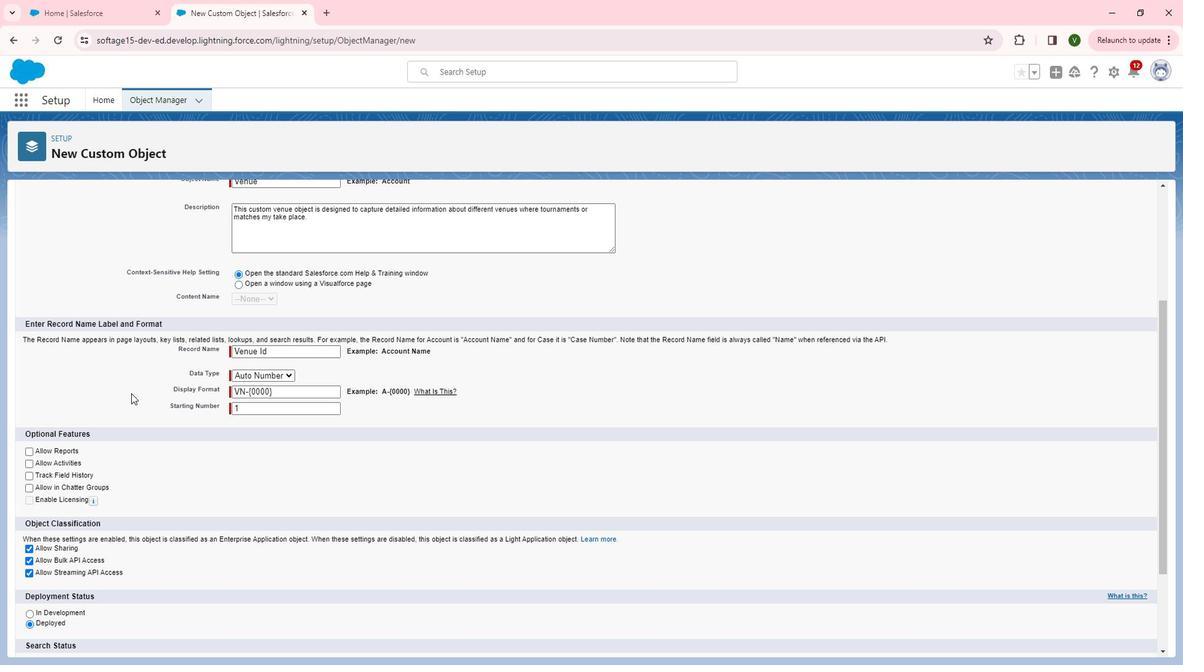 
Action: Mouse scrolled (147, 394) with delta (0, 0)
Screenshot: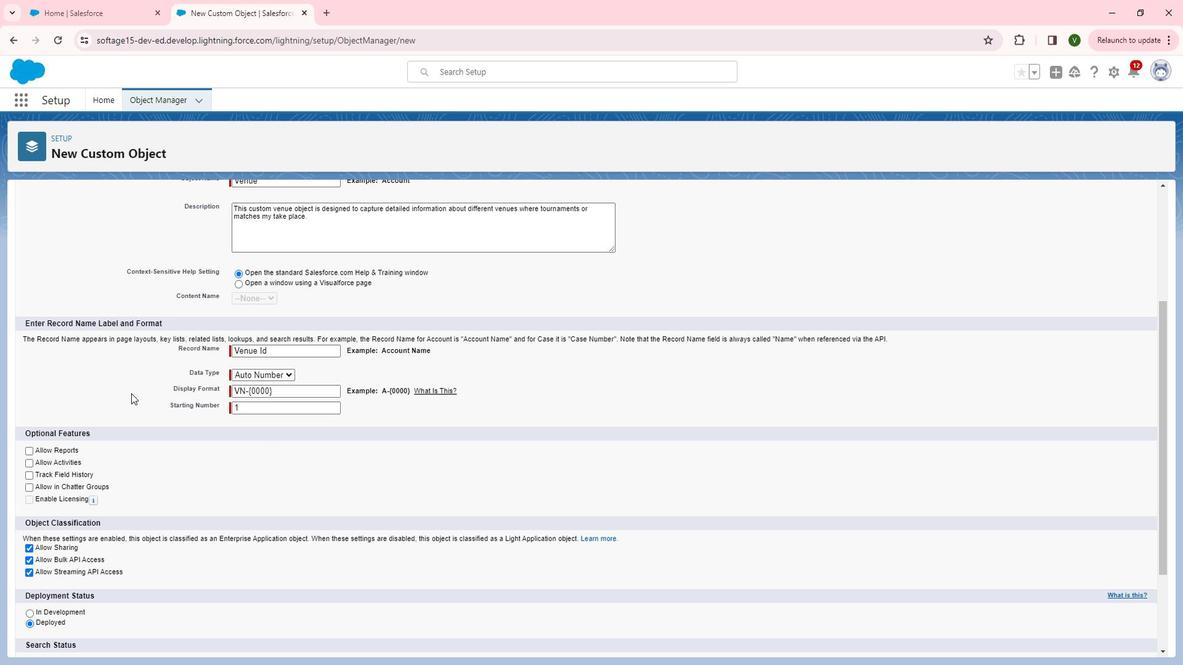 
Action: Mouse scrolled (147, 394) with delta (0, 0)
Screenshot: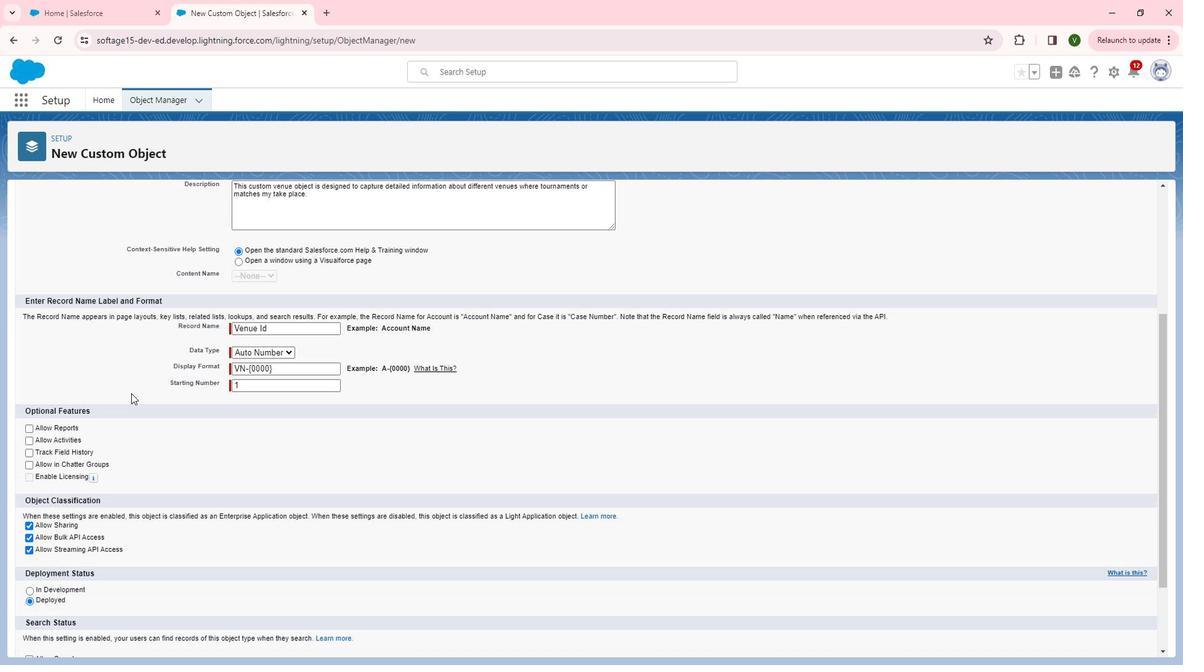 
Action: Mouse moved to (44, 330)
Screenshot: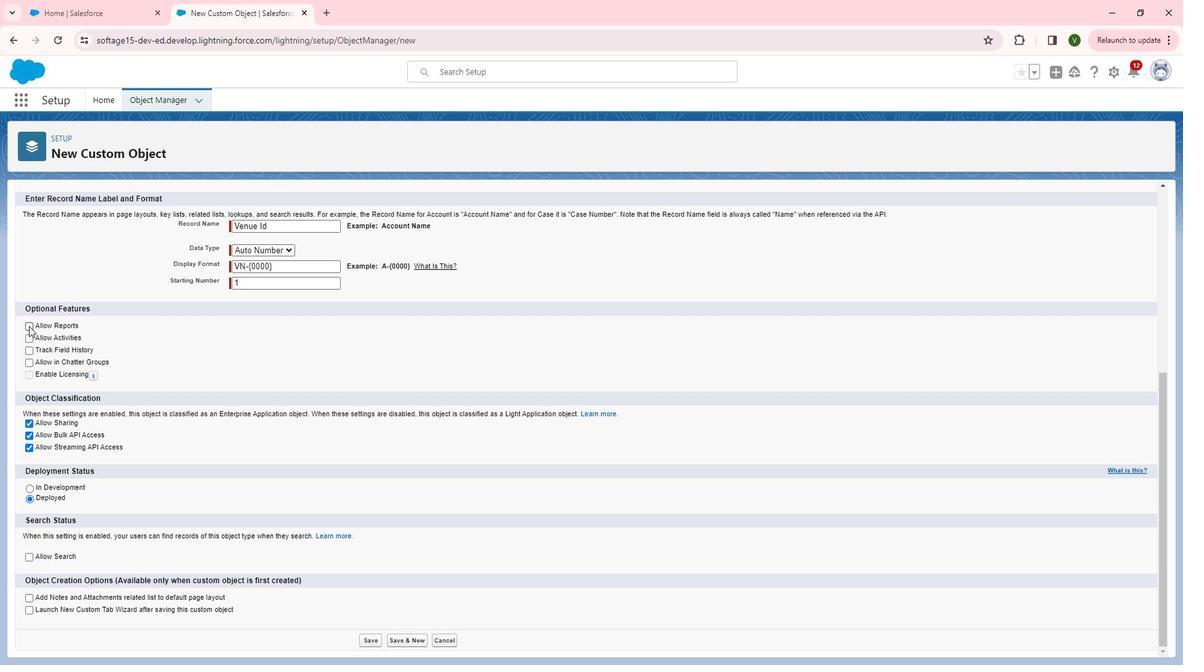 
Action: Mouse pressed left at (44, 330)
Screenshot: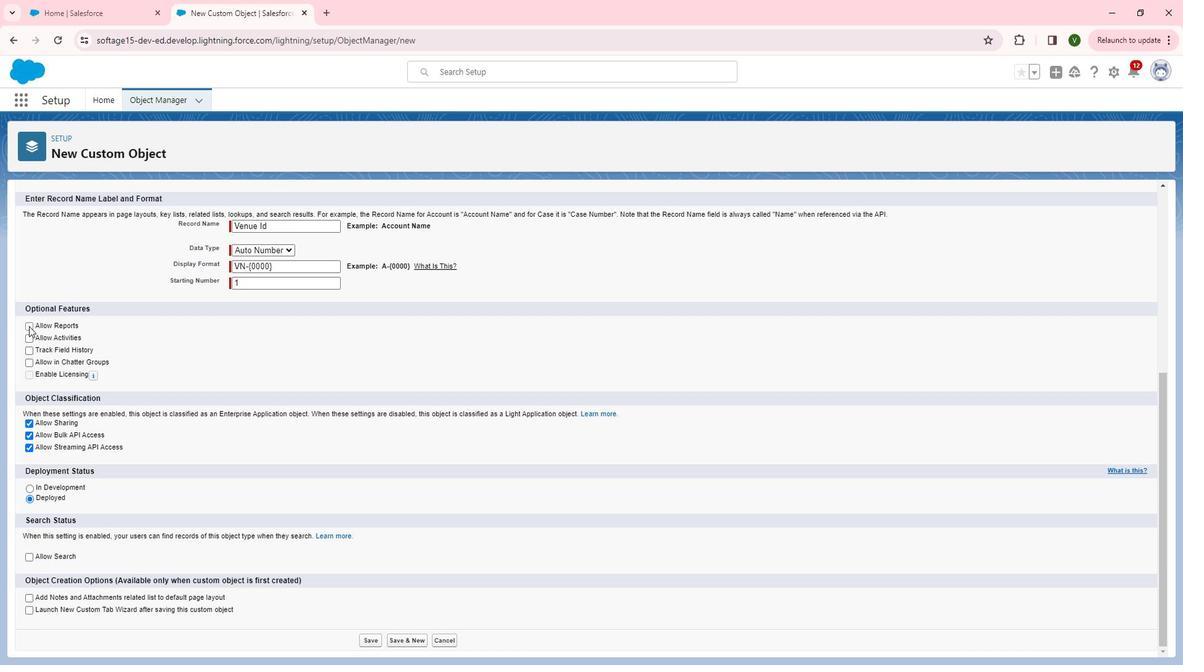 
Action: Mouse moved to (46, 341)
Screenshot: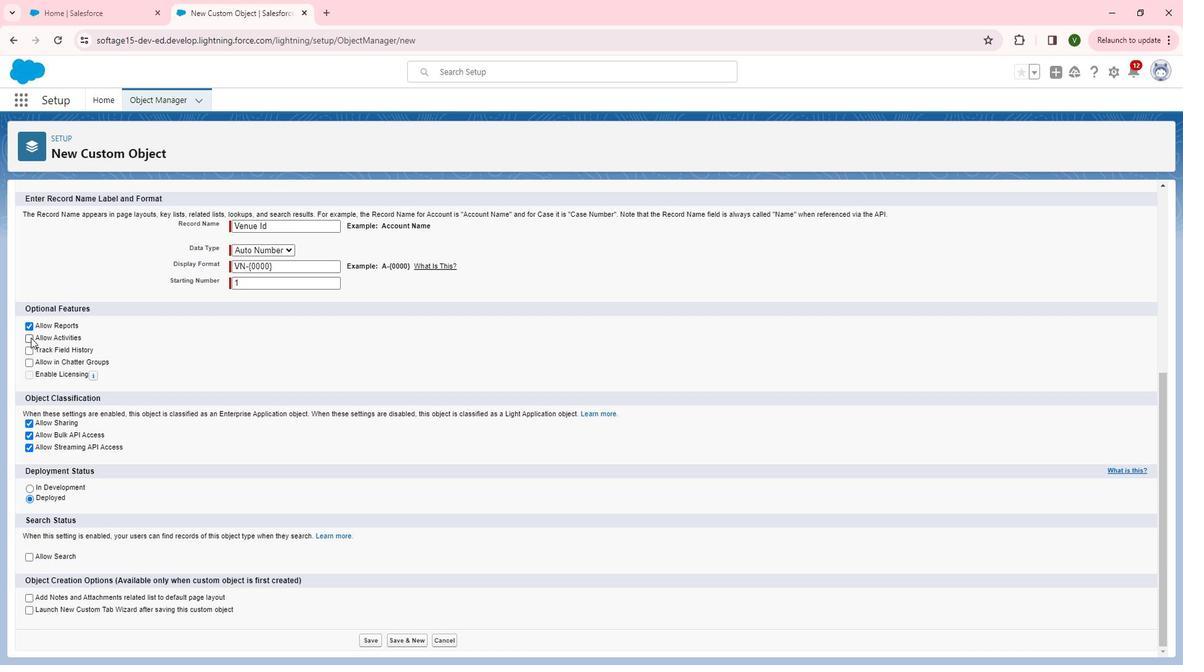 
Action: Mouse pressed left at (46, 341)
Screenshot: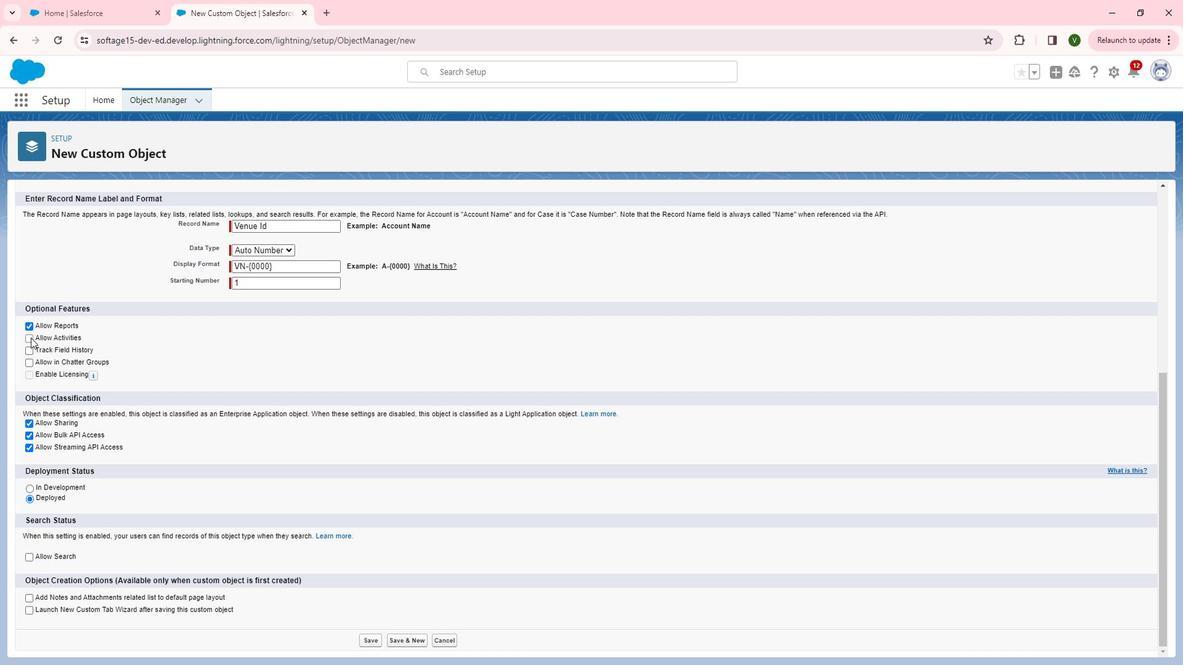 
Action: Mouse moved to (48, 354)
Screenshot: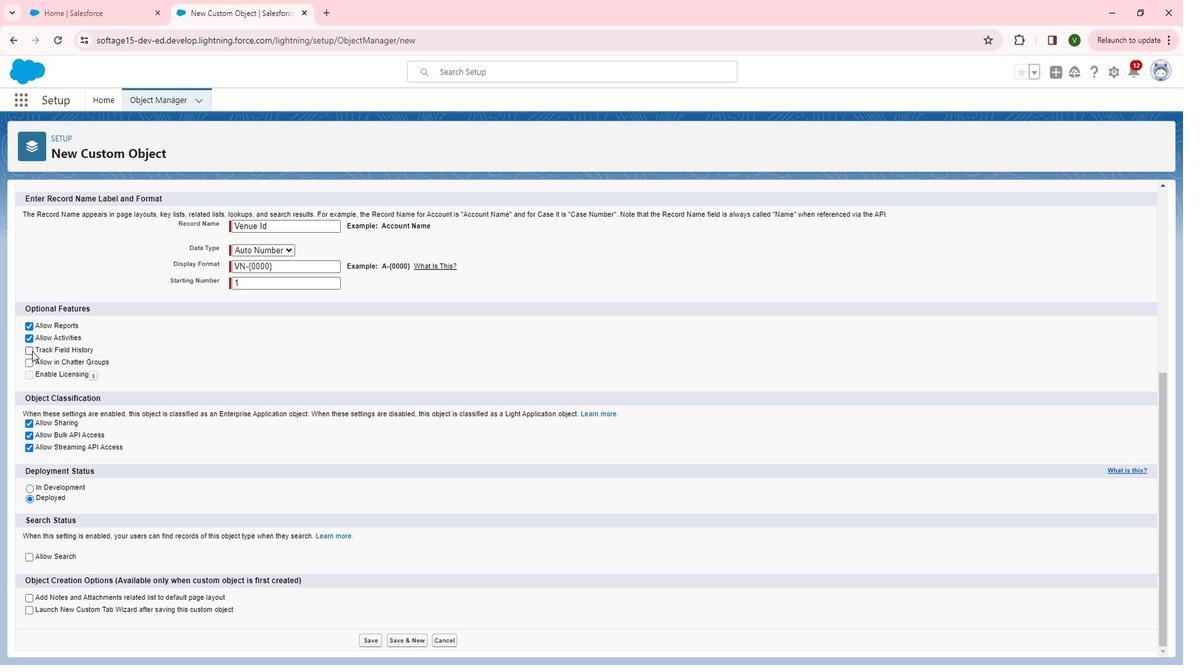 
Action: Mouse pressed left at (48, 354)
Screenshot: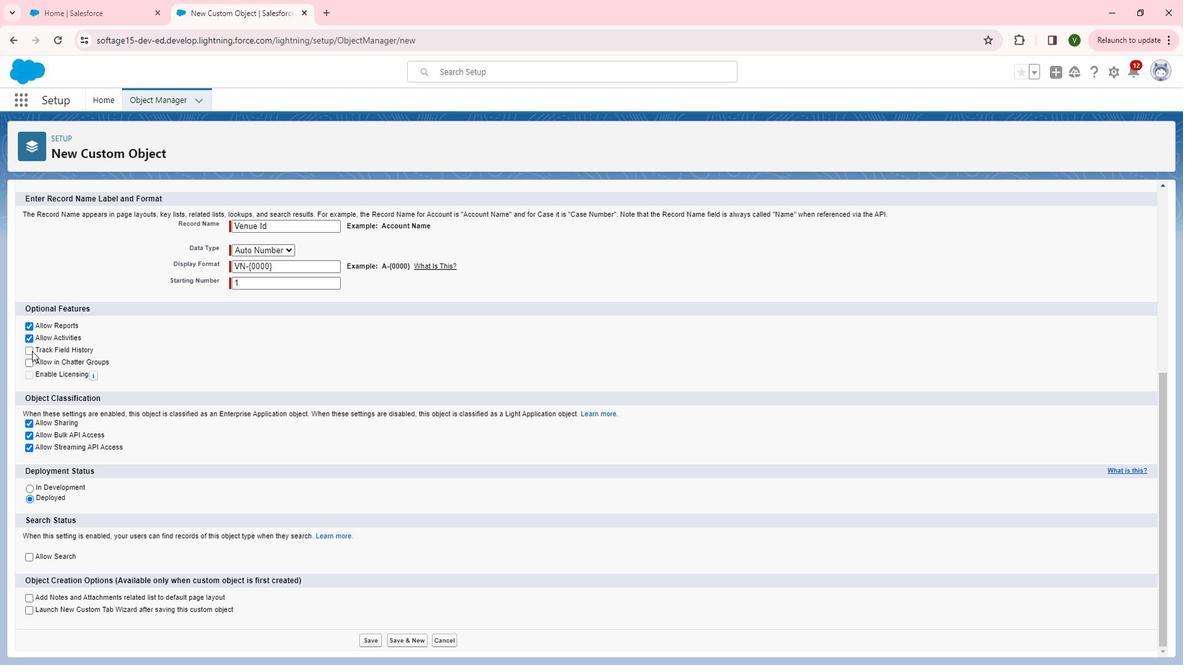
Action: Mouse moved to (48, 364)
Screenshot: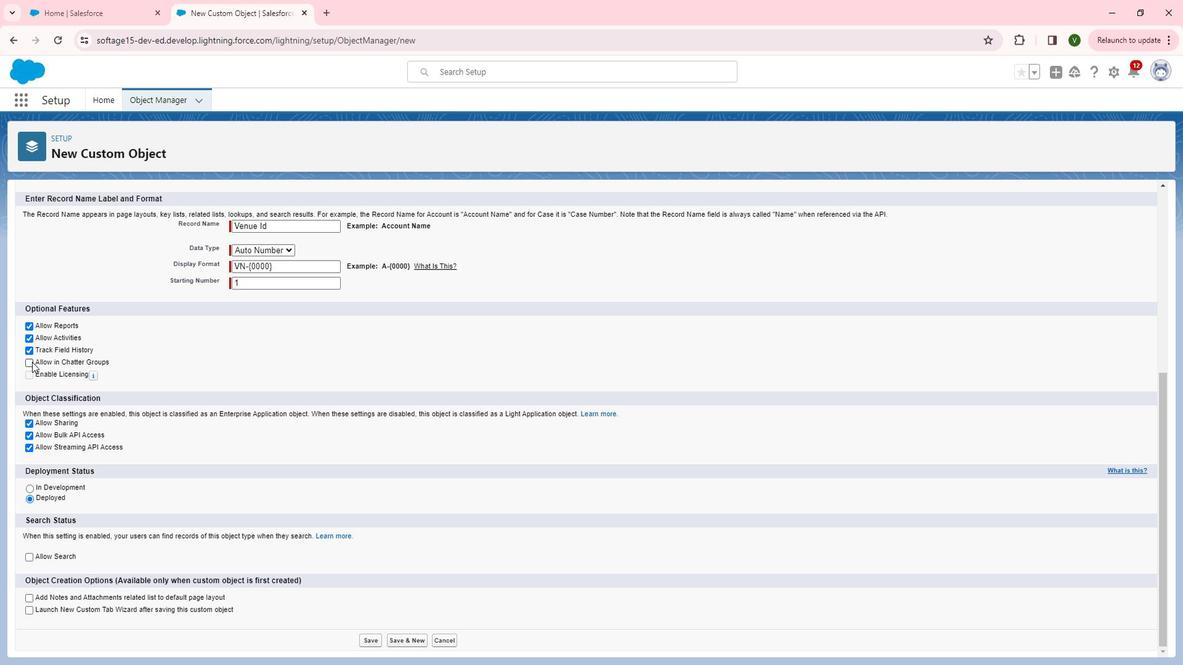 
Action: Mouse pressed left at (48, 364)
Screenshot: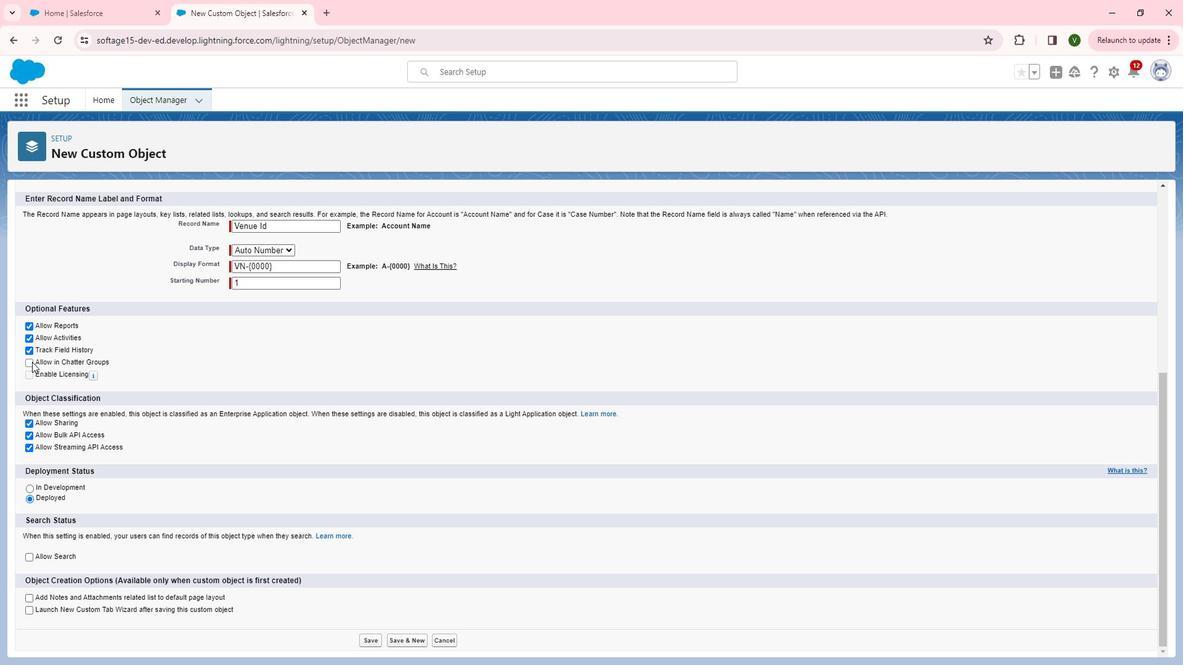 
Action: Mouse moved to (86, 430)
Screenshot: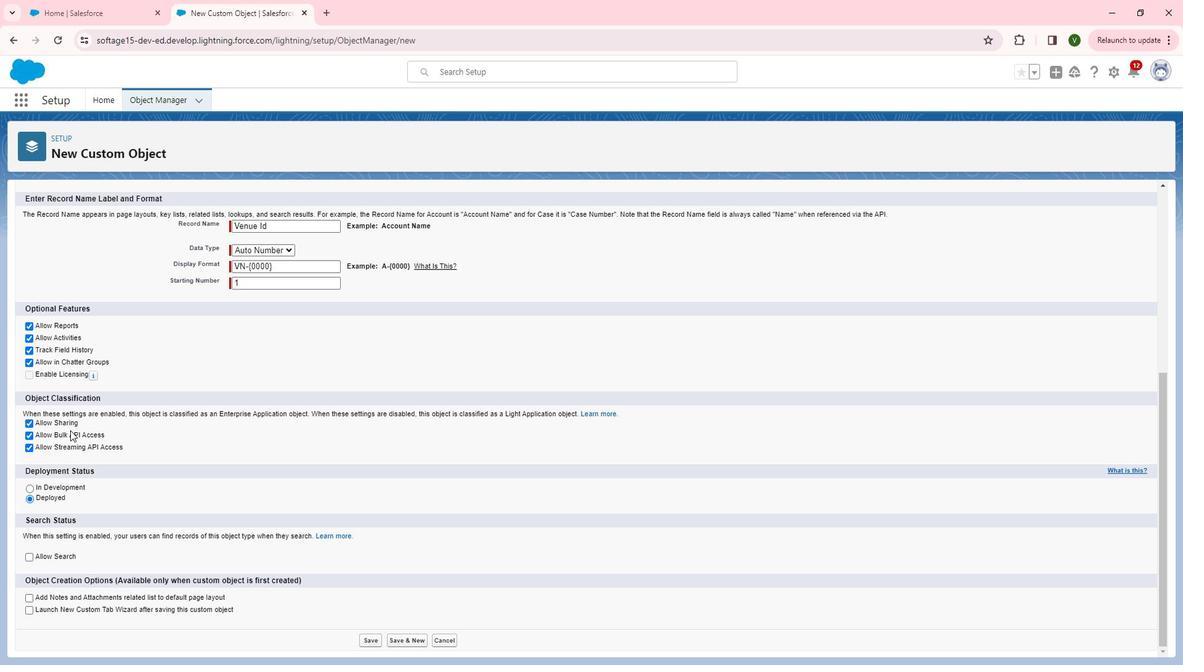 
Action: Mouse scrolled (86, 430) with delta (0, 0)
Screenshot: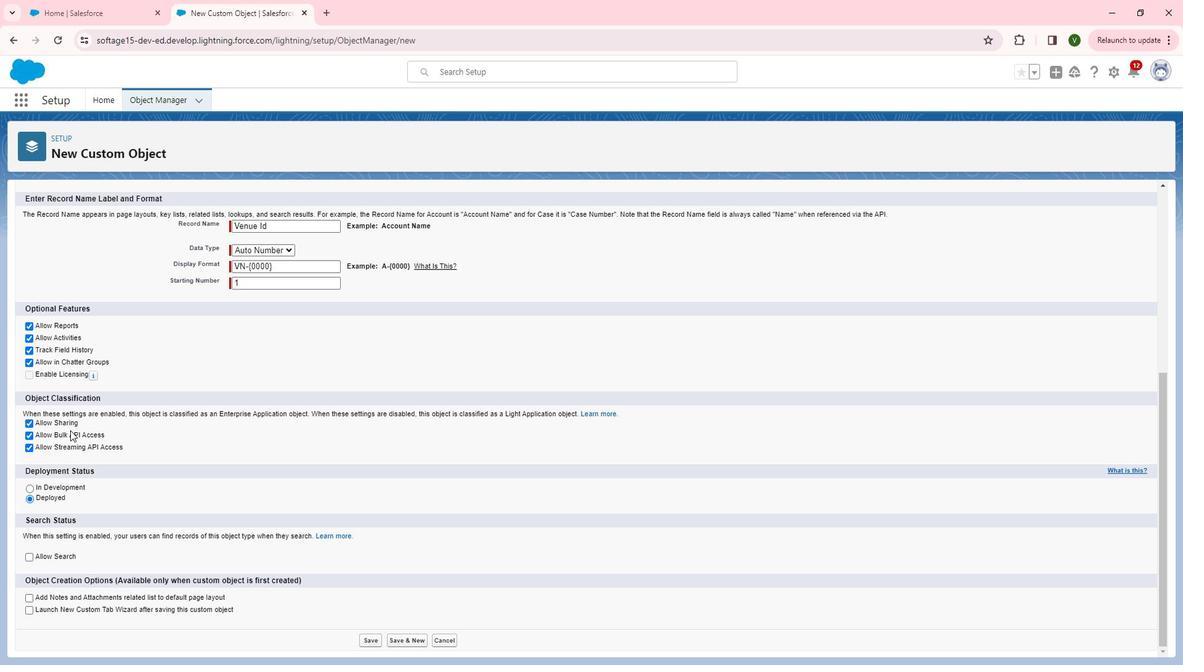 
Action: Mouse scrolled (86, 430) with delta (0, 0)
Screenshot: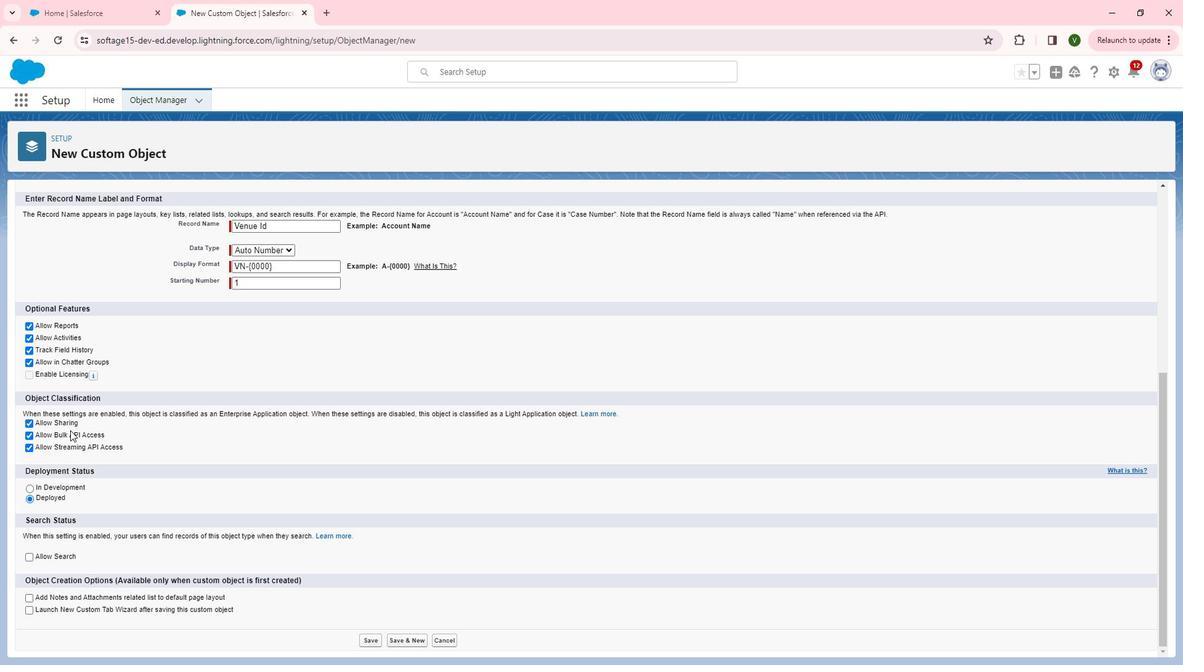 
Action: Mouse moved to (46, 555)
Screenshot: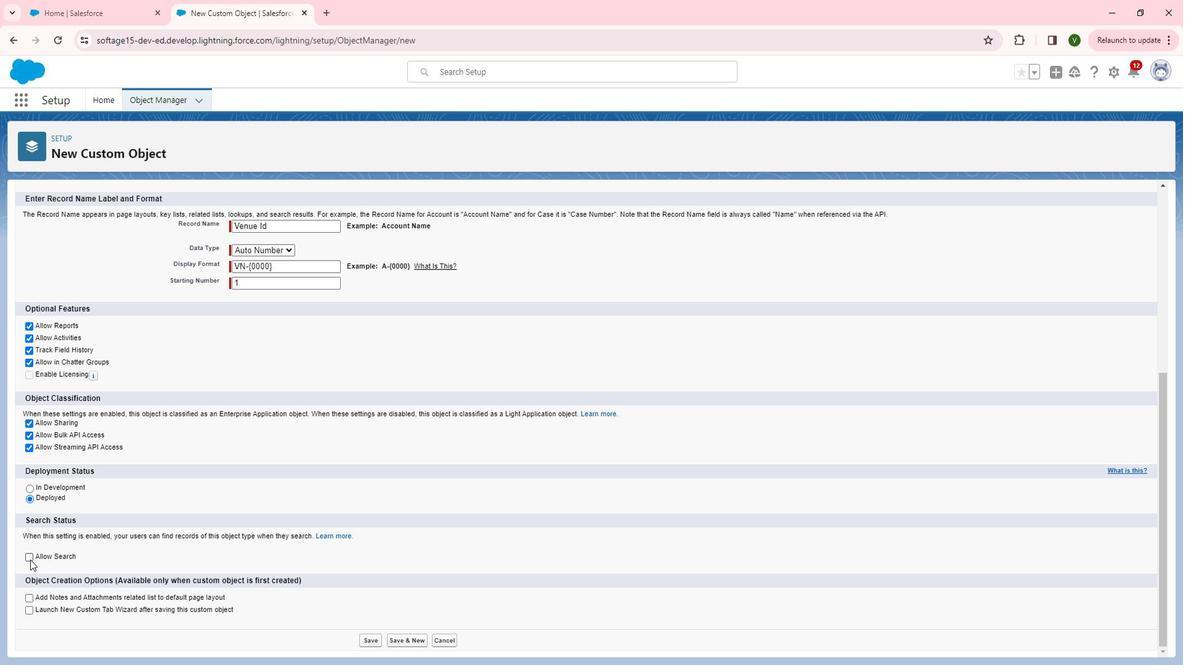 
Action: Mouse pressed left at (46, 555)
Screenshot: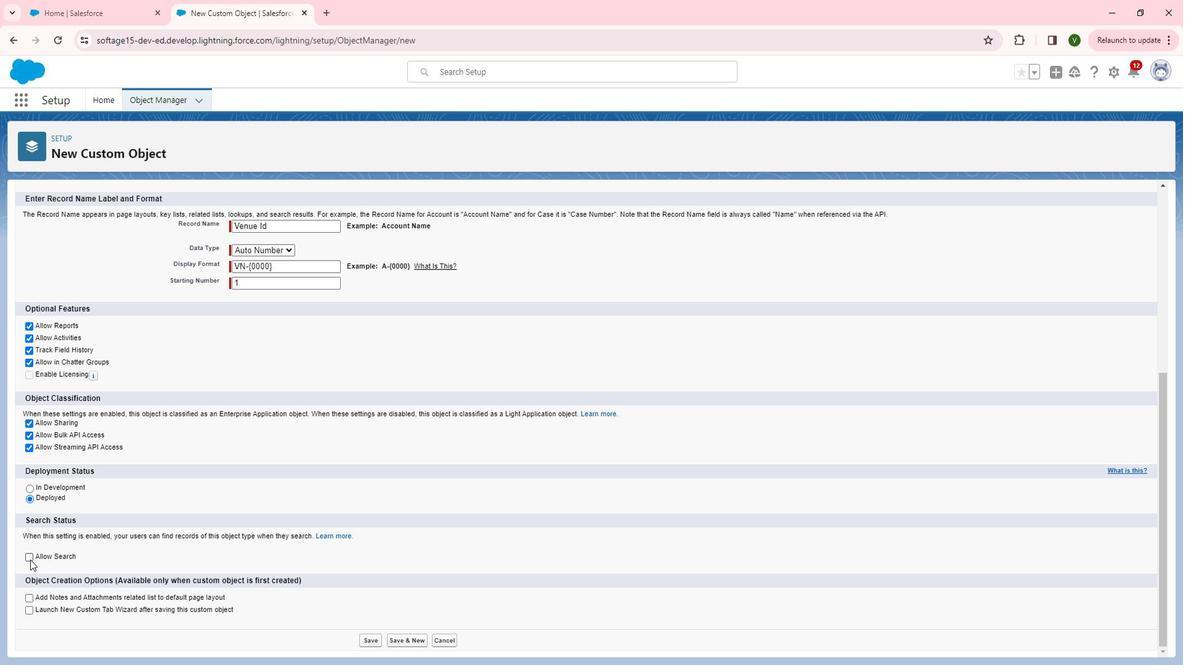 
Action: Mouse moved to (44, 592)
Screenshot: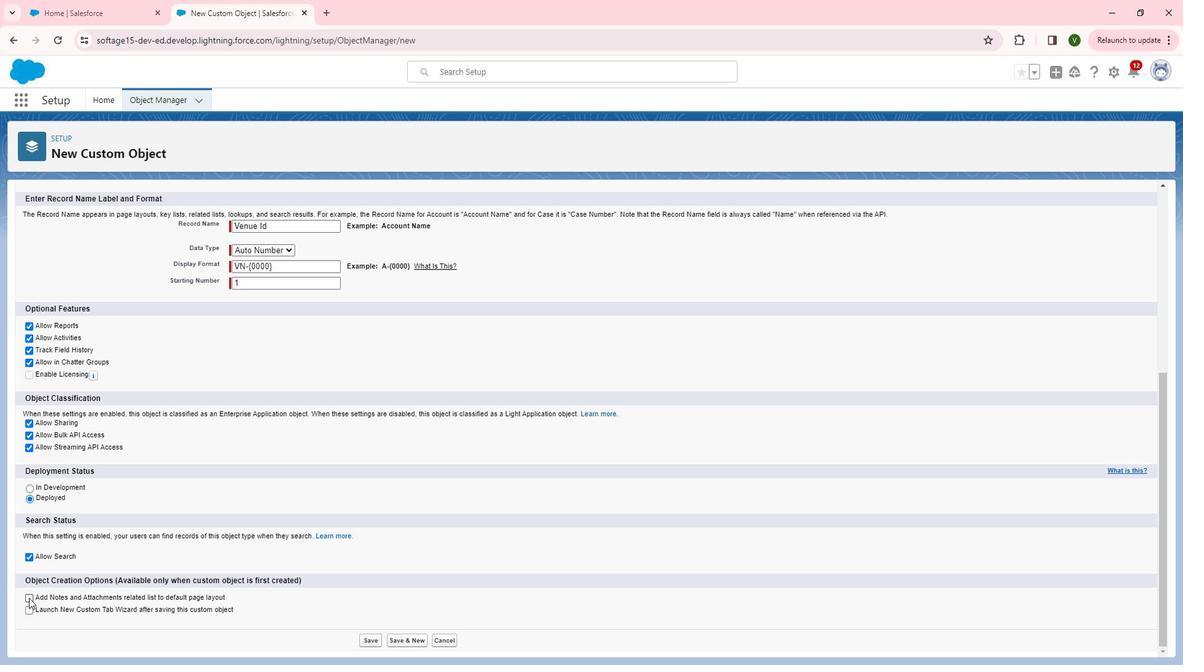 
Action: Mouse pressed left at (44, 592)
Screenshot: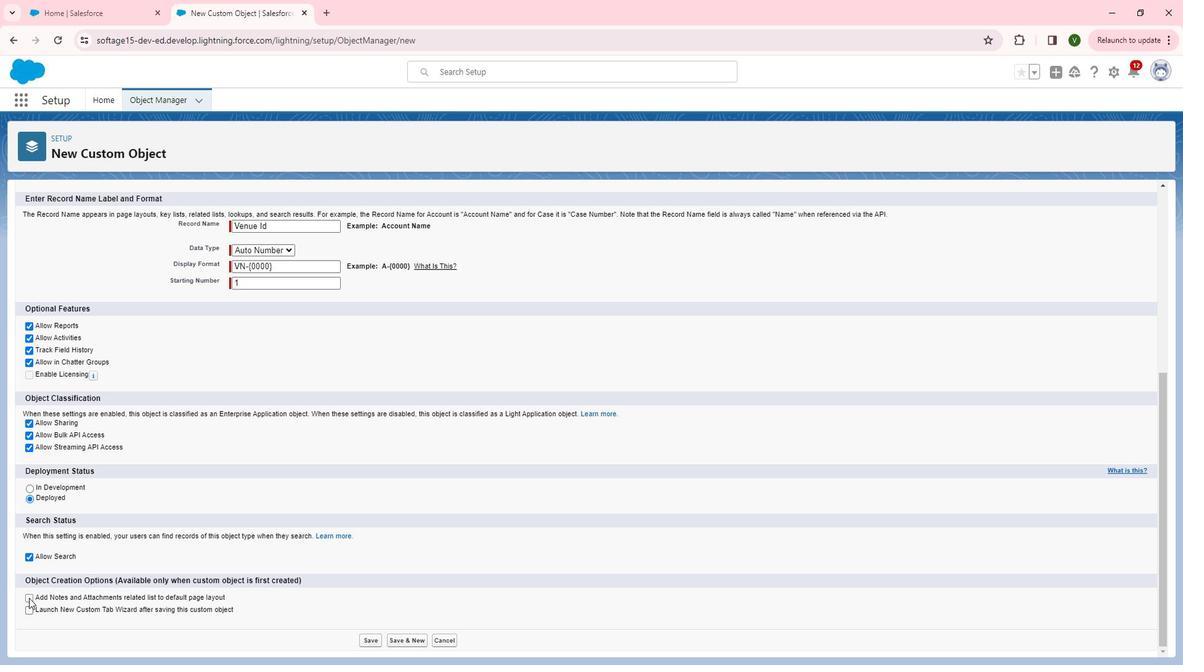 
Action: Mouse moved to (386, 634)
Screenshot: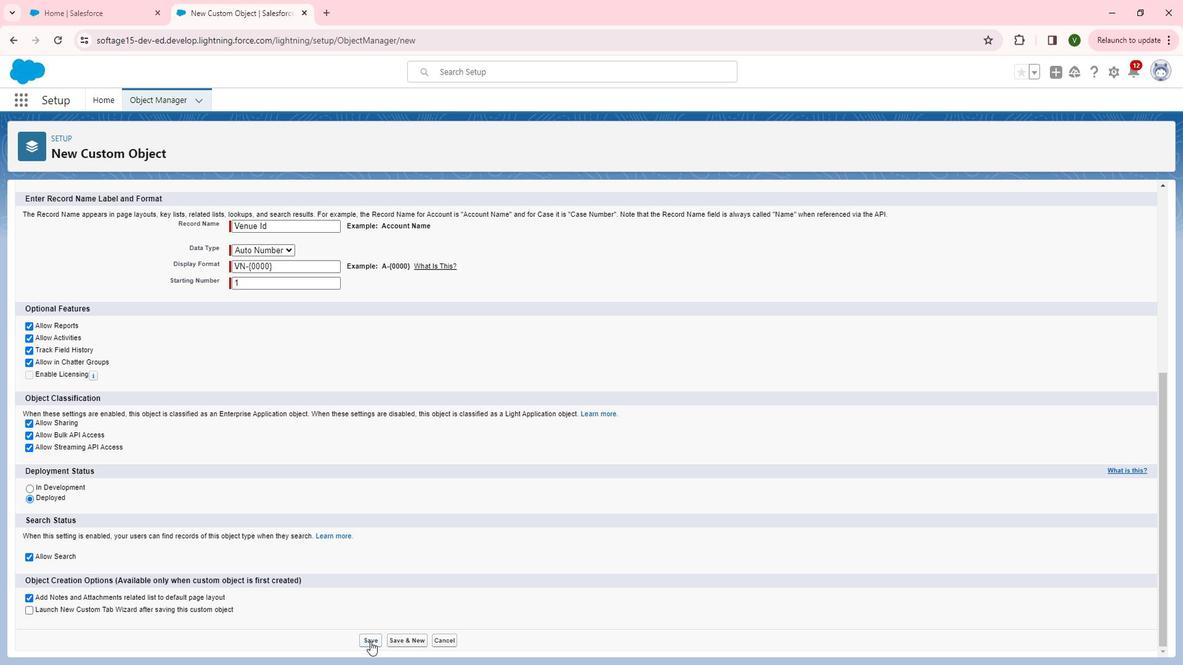 
Action: Mouse pressed left at (386, 634)
Screenshot: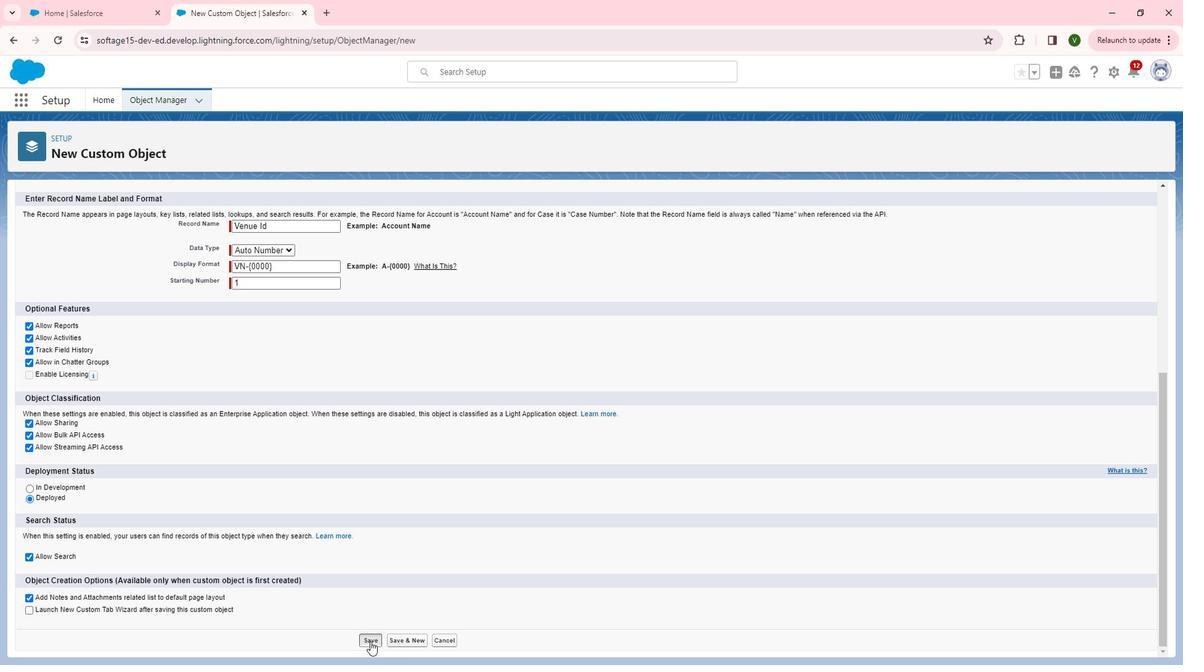 
Action: Mouse moved to (418, 549)
Screenshot: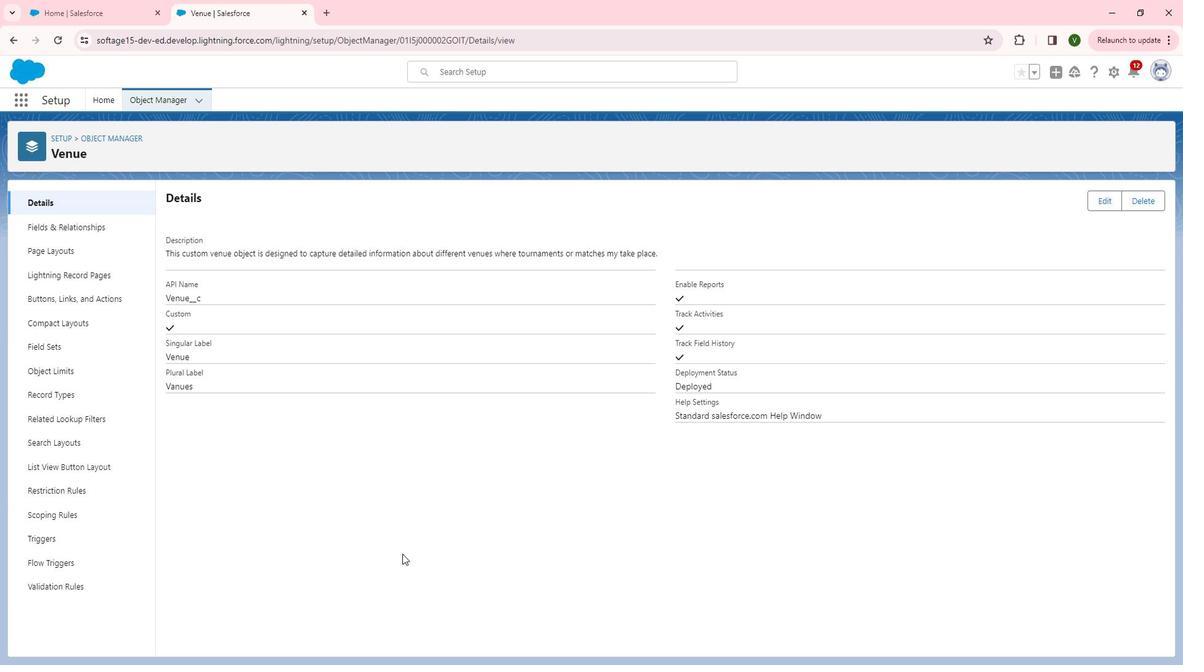 
